 Task: Search one way flight ticket for 3 adults in first from Mosinee: Central Wisconsin Airport to Rock Springs: Southwest Wyoming Regional Airport (rock Springs Sweetwater County Airport) on 8-5-2023. Choice of flights is Emirates. Number of bags: 11 checked bags. Price is upto 72000. Outbound departure time preference is 20:45.
Action: Mouse moved to (380, 329)
Screenshot: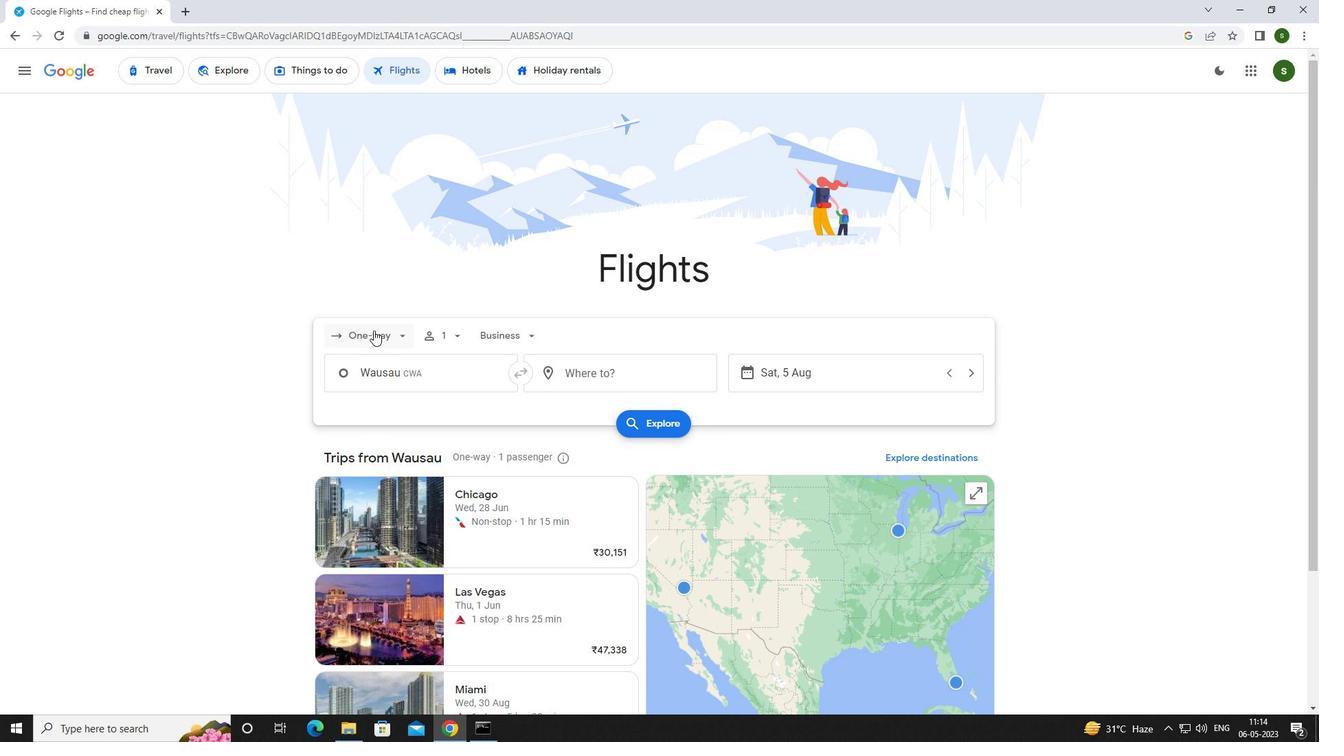 
Action: Mouse pressed left at (380, 329)
Screenshot: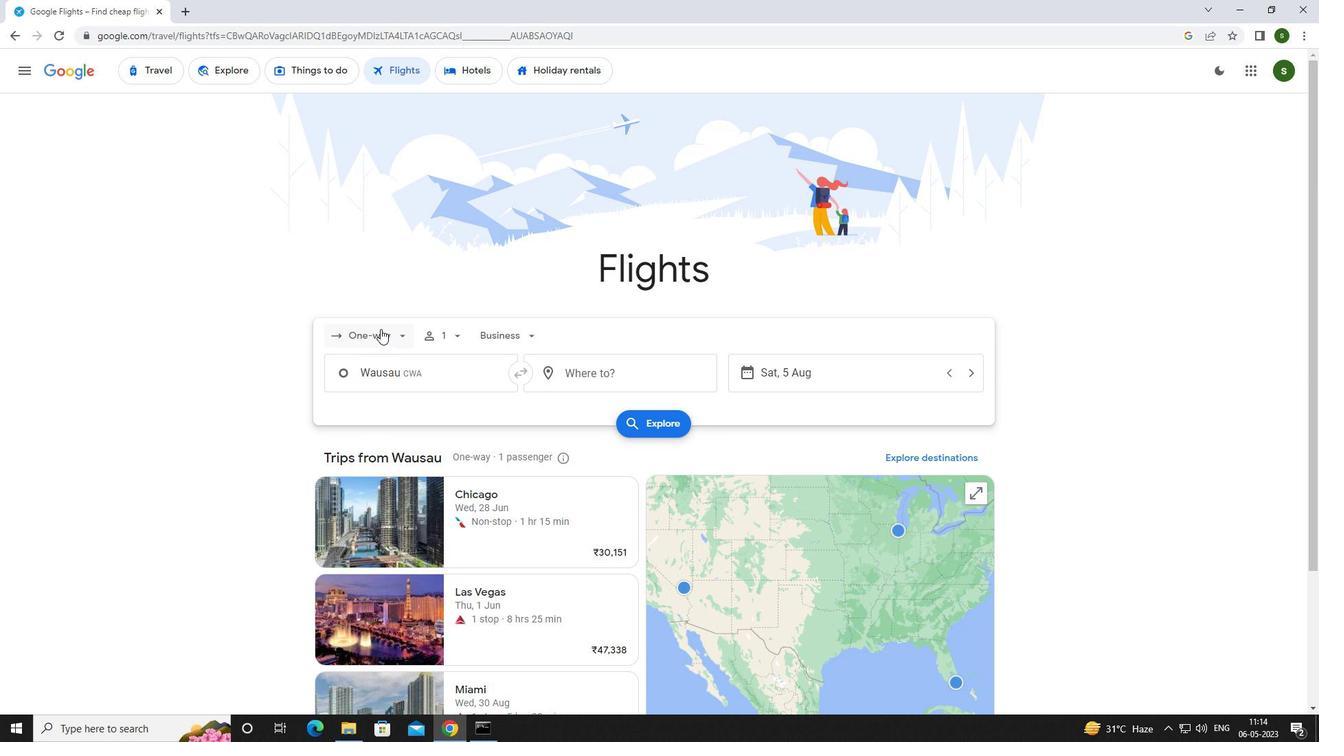 
Action: Mouse moved to (389, 393)
Screenshot: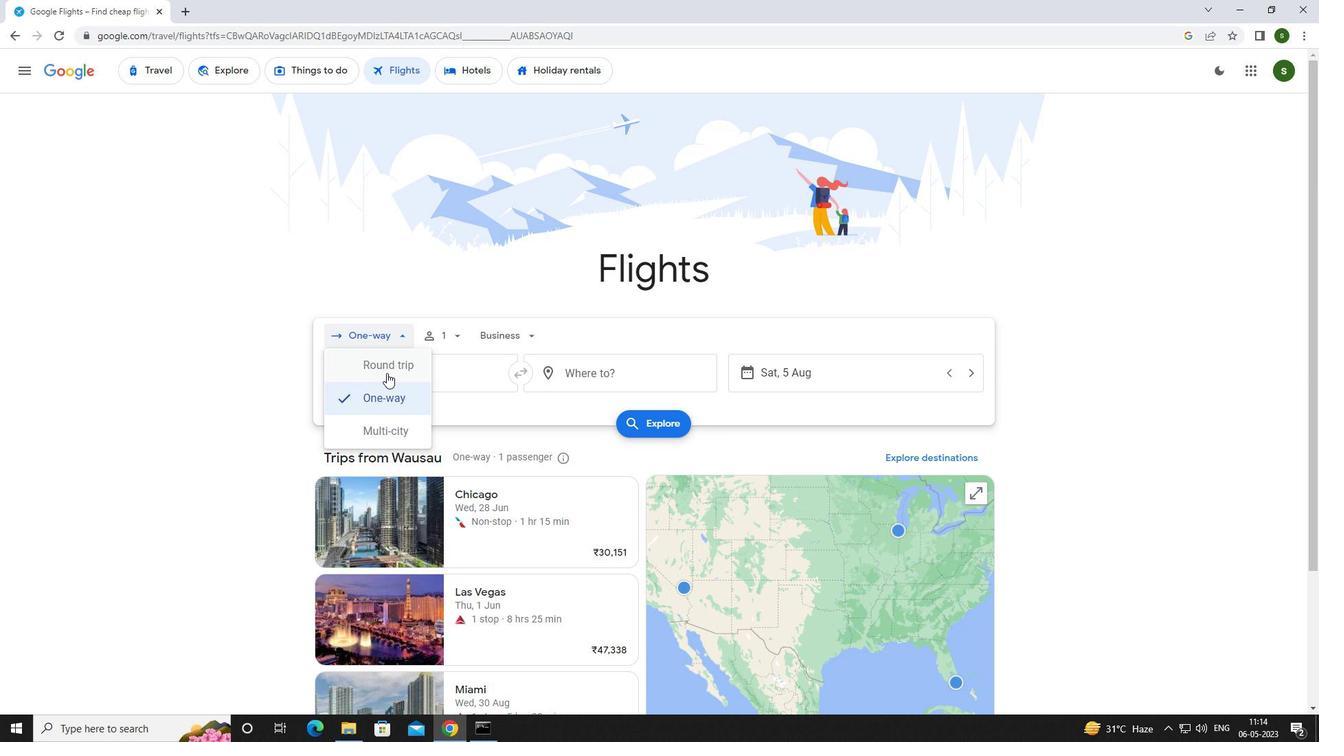 
Action: Mouse pressed left at (389, 393)
Screenshot: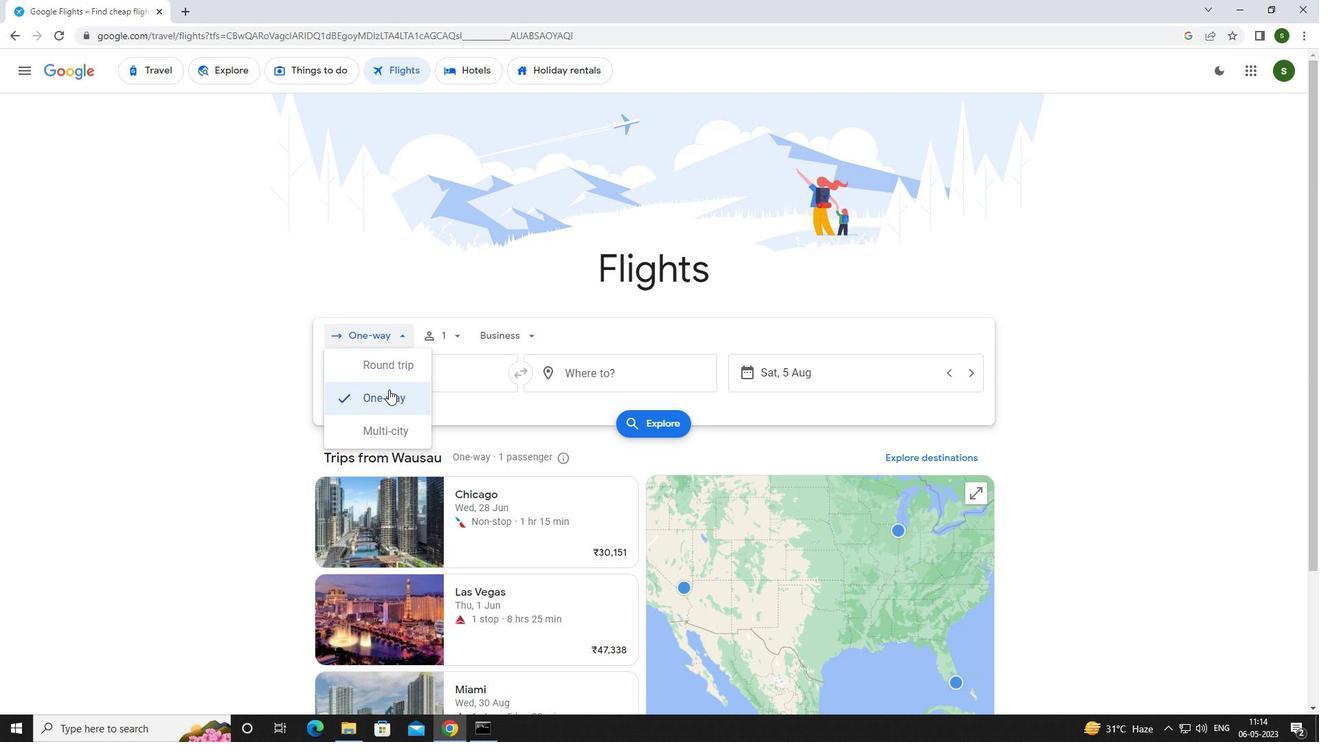 
Action: Mouse moved to (456, 334)
Screenshot: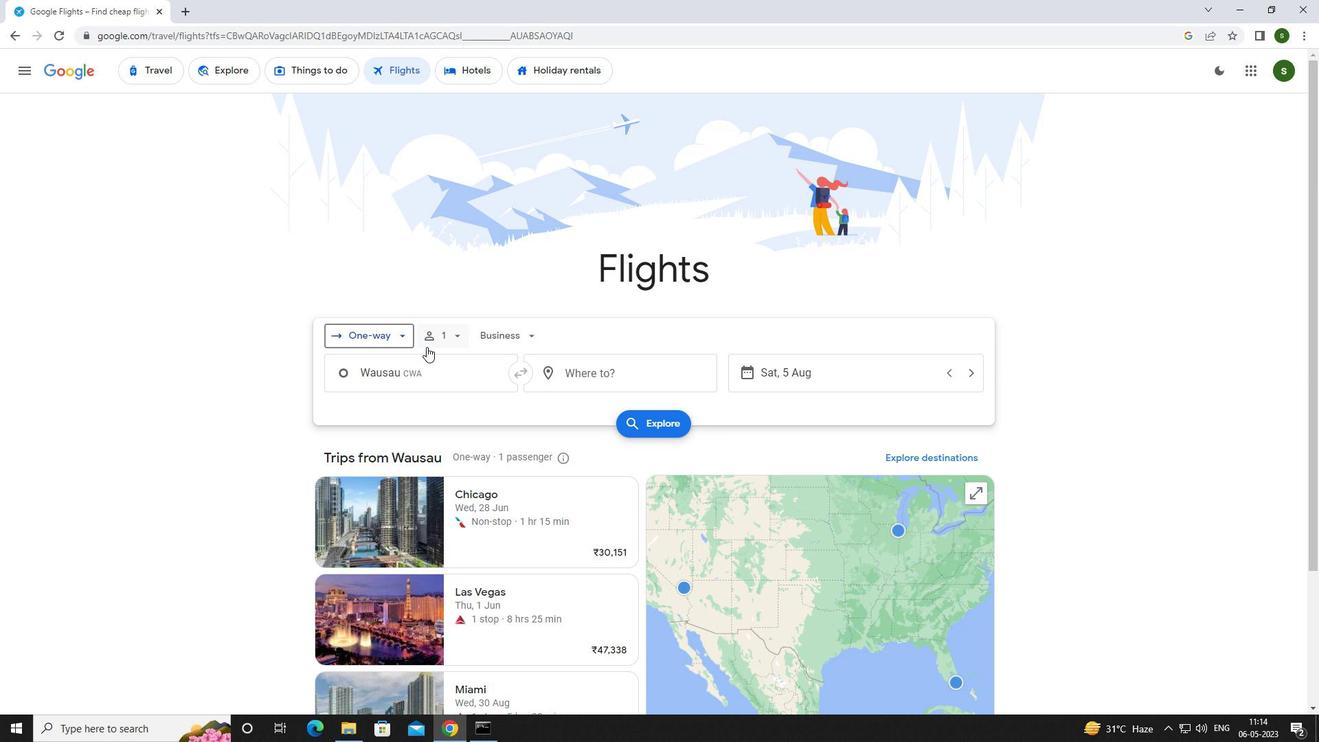 
Action: Mouse pressed left at (456, 334)
Screenshot: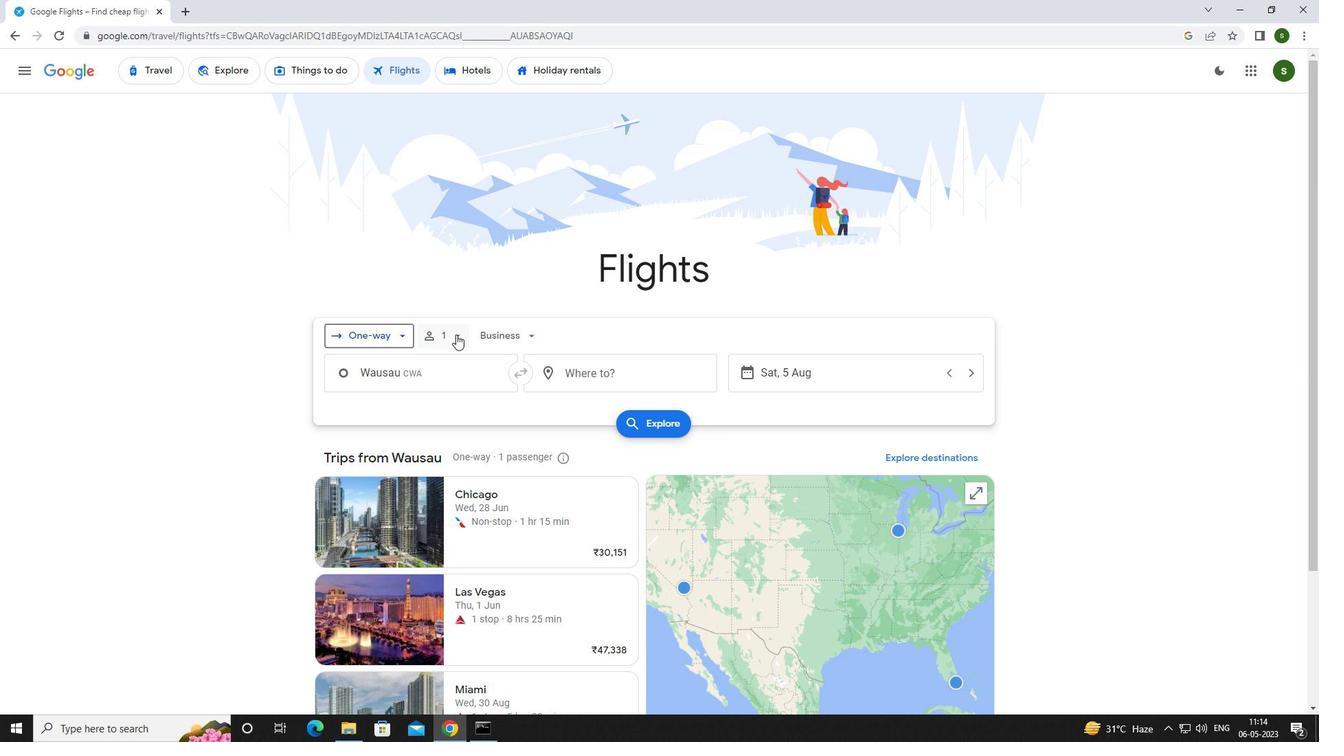 
Action: Mouse moved to (564, 374)
Screenshot: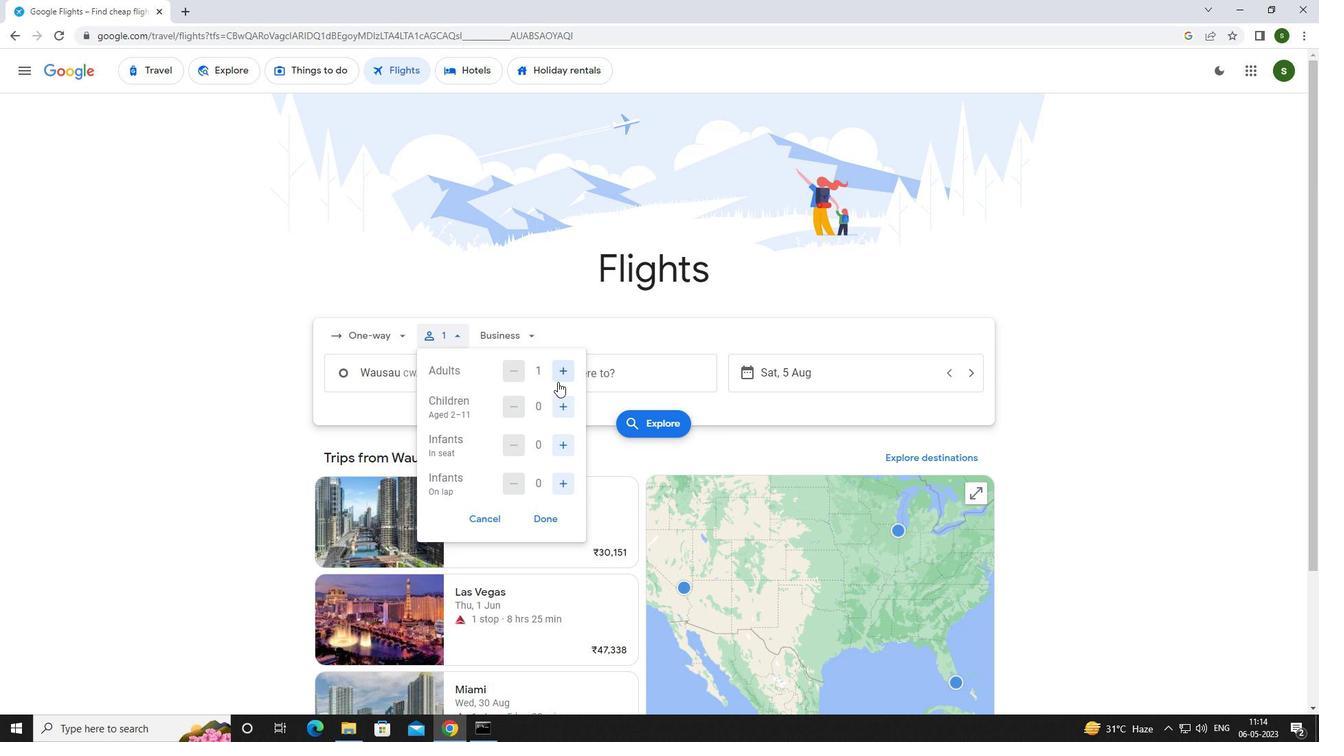
Action: Mouse pressed left at (564, 374)
Screenshot: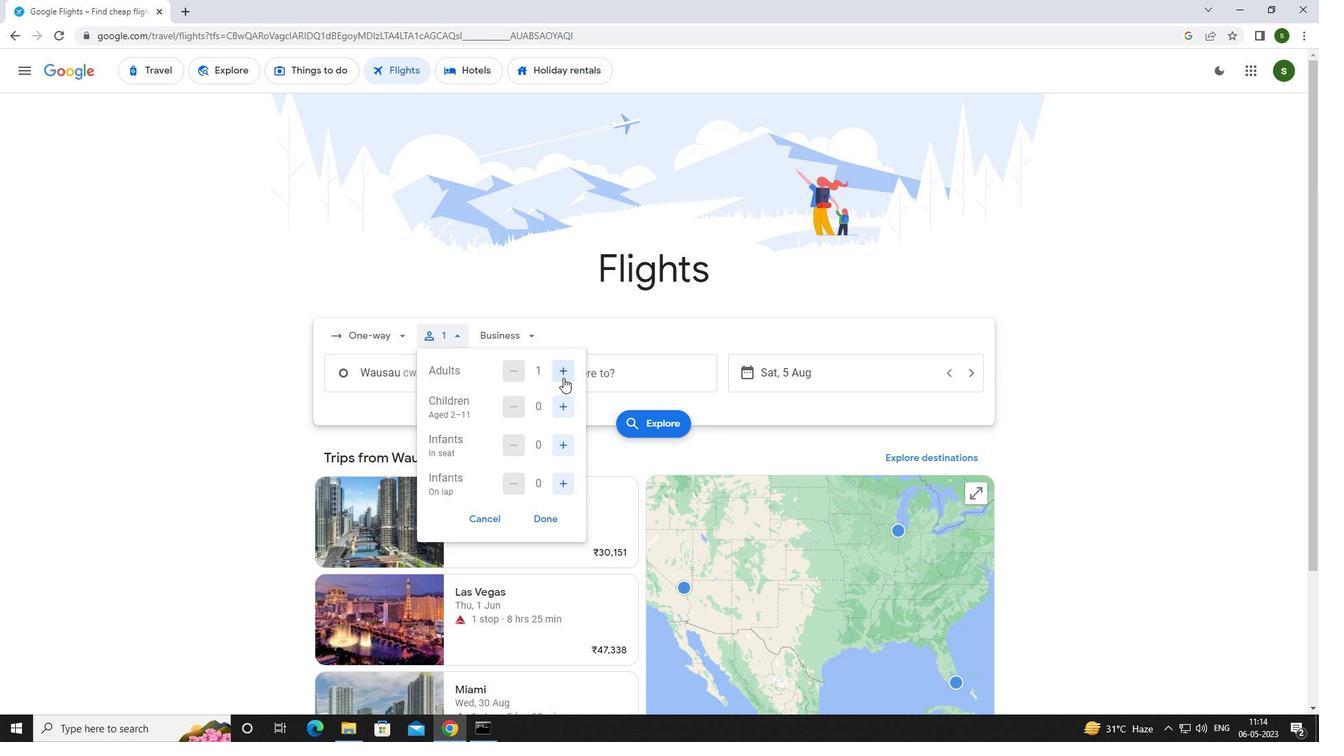 
Action: Mouse pressed left at (564, 374)
Screenshot: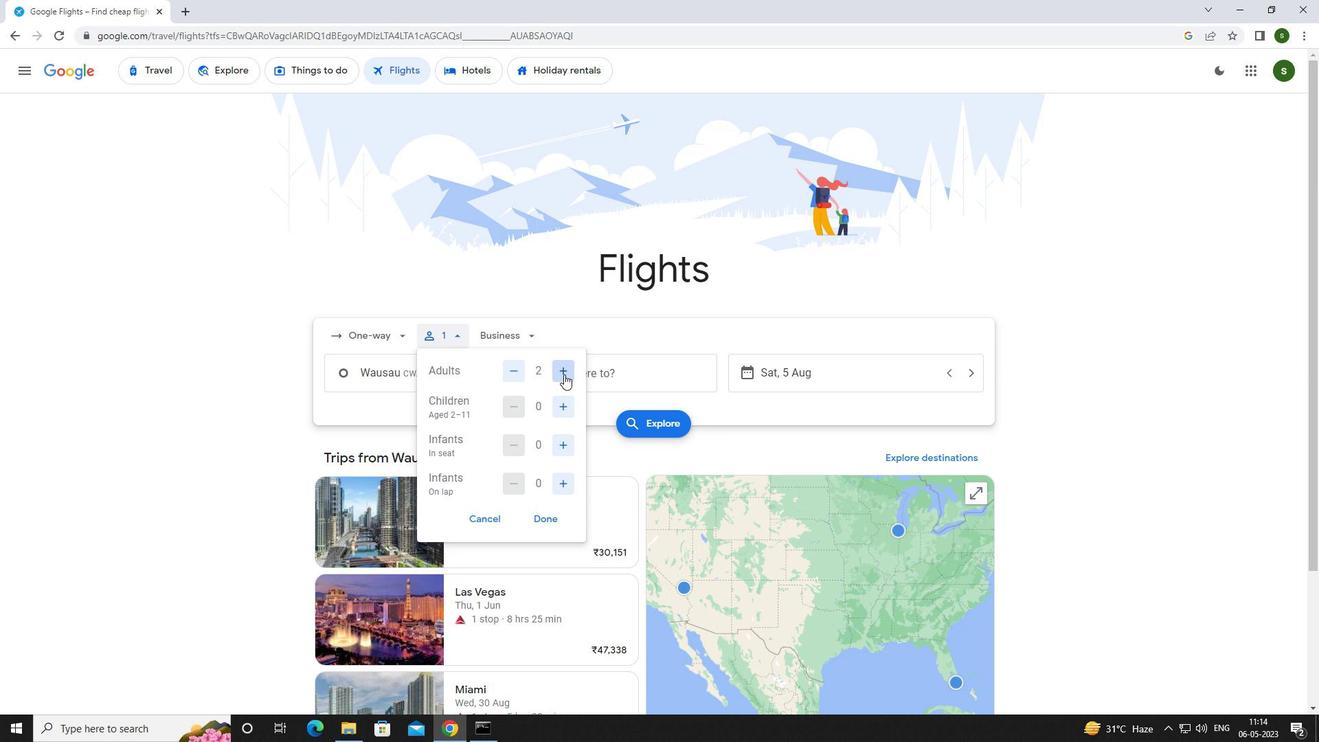 
Action: Mouse moved to (516, 337)
Screenshot: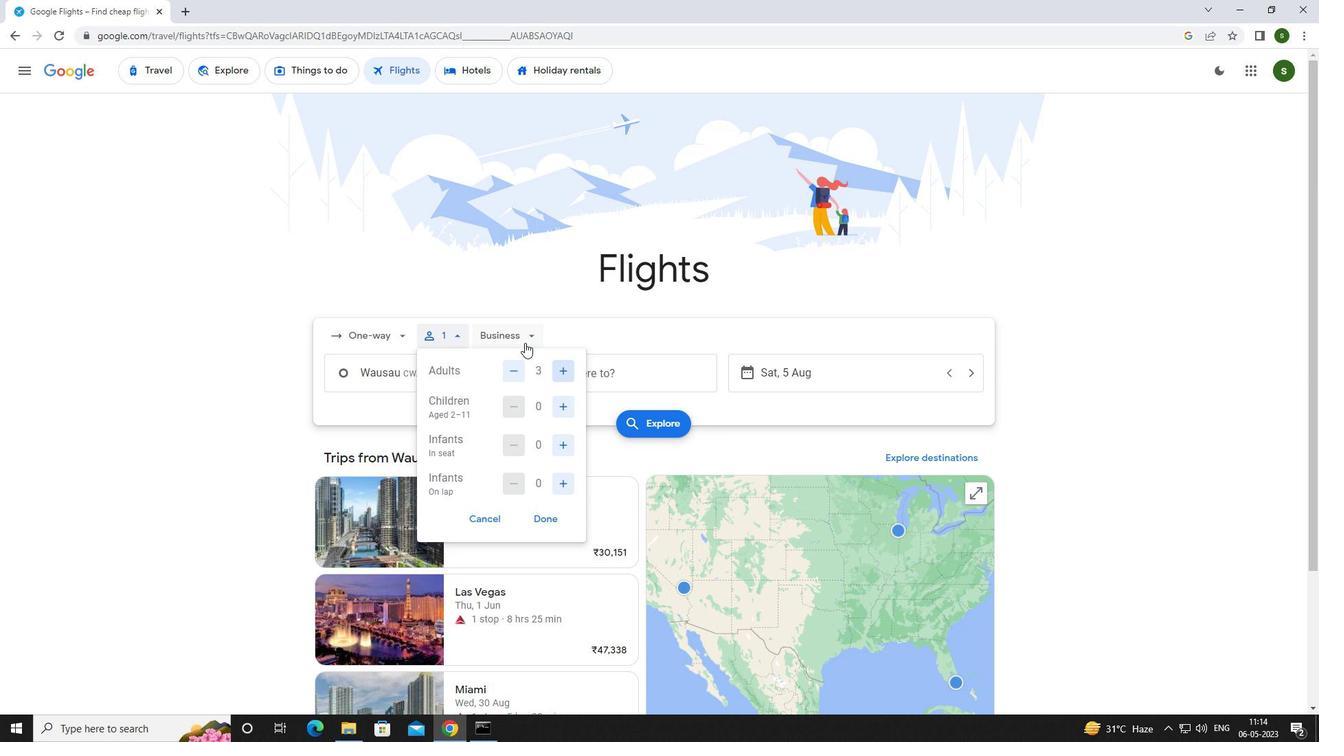 
Action: Mouse pressed left at (516, 337)
Screenshot: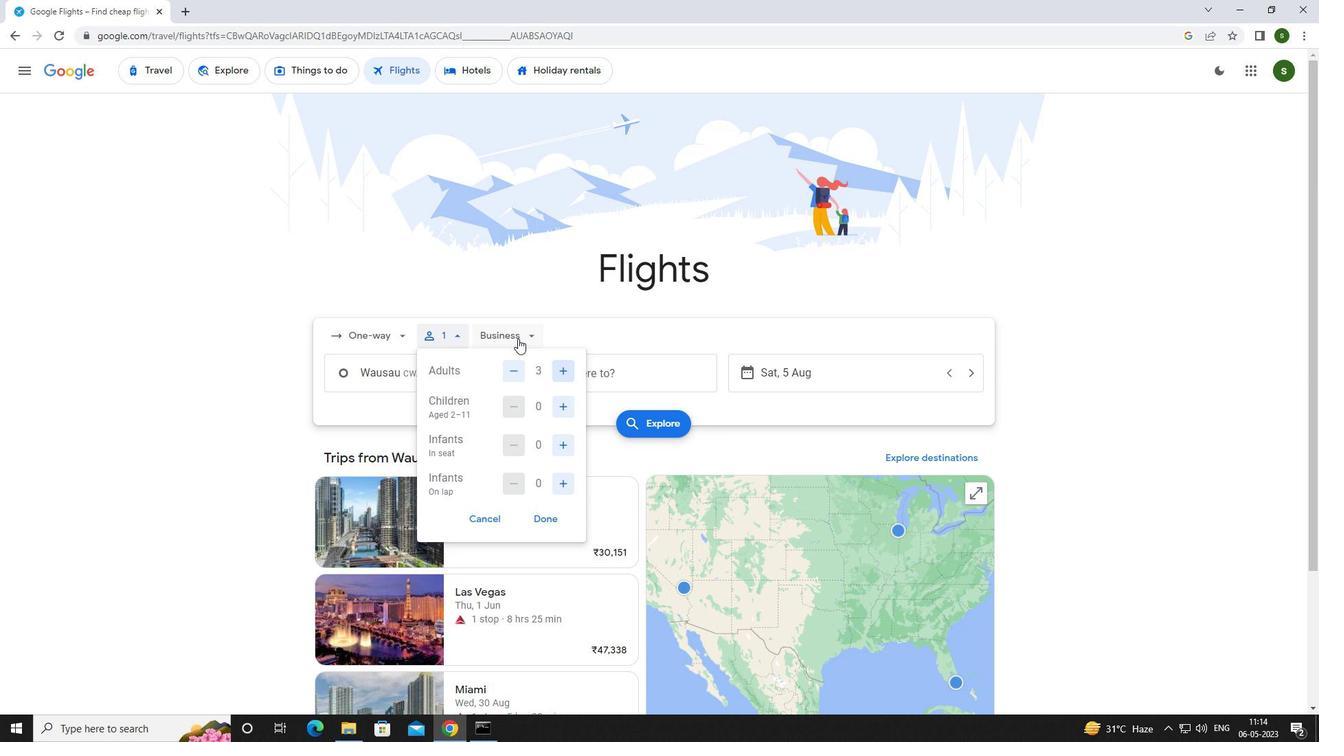 
Action: Mouse moved to (537, 466)
Screenshot: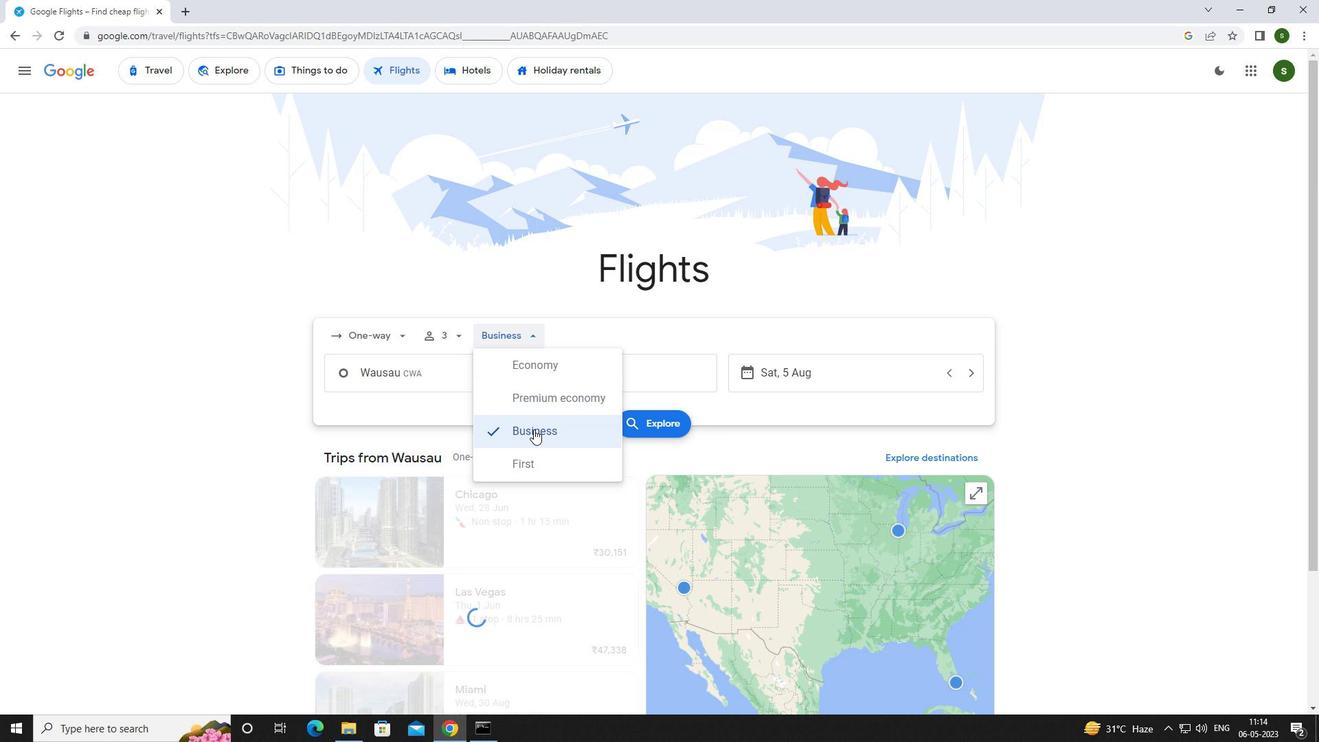 
Action: Mouse pressed left at (537, 466)
Screenshot: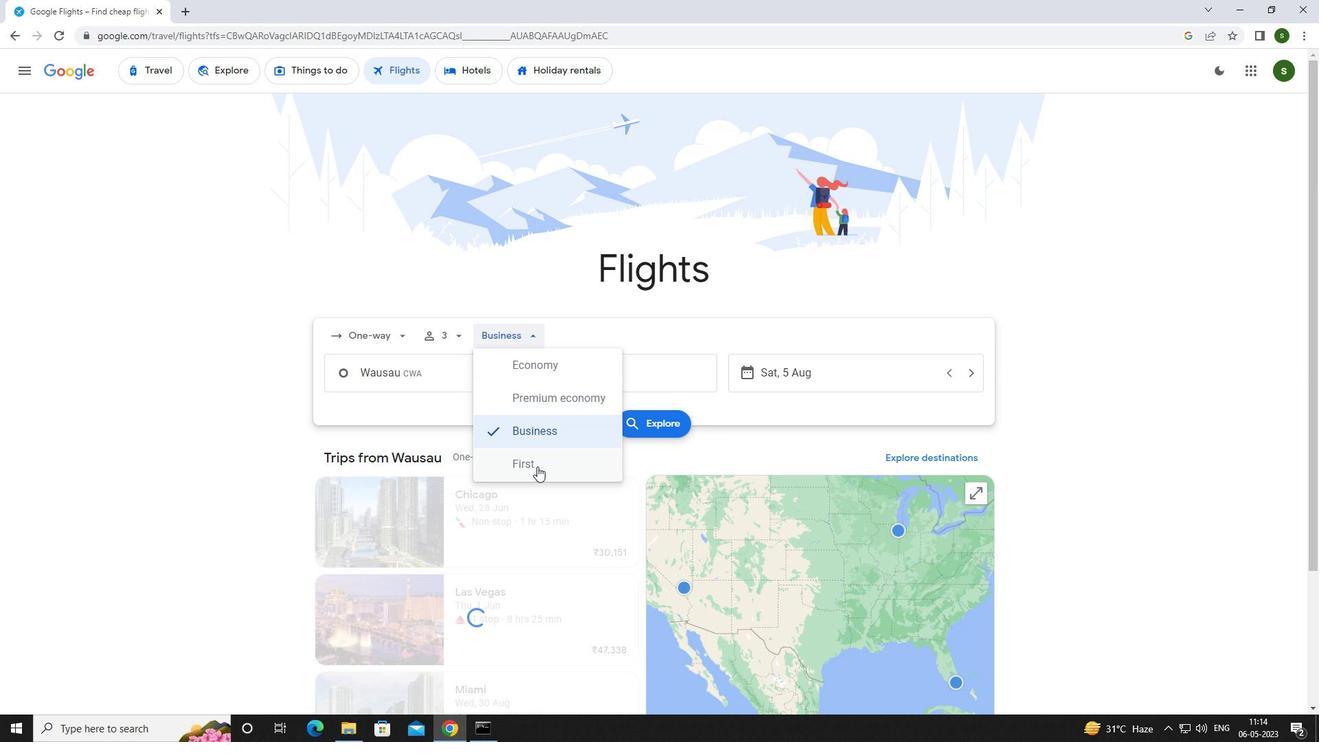 
Action: Mouse moved to (453, 369)
Screenshot: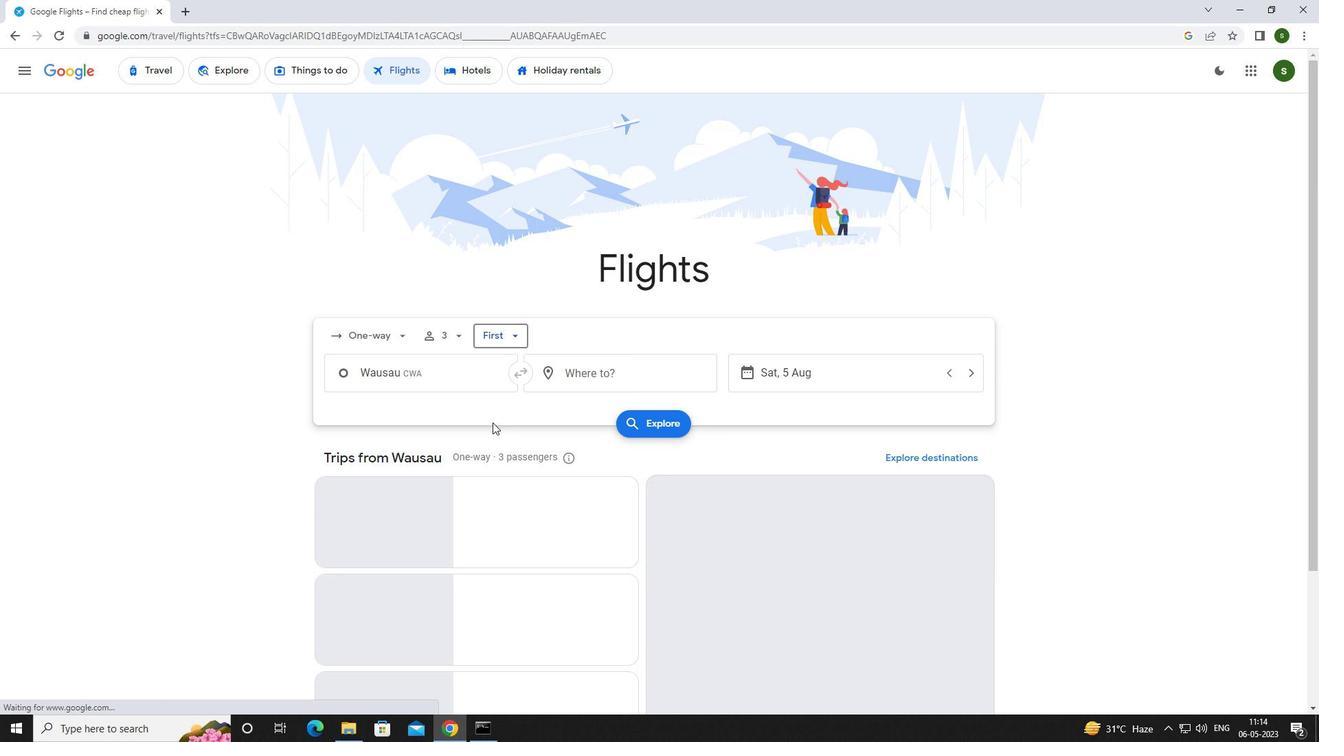 
Action: Mouse pressed left at (453, 369)
Screenshot: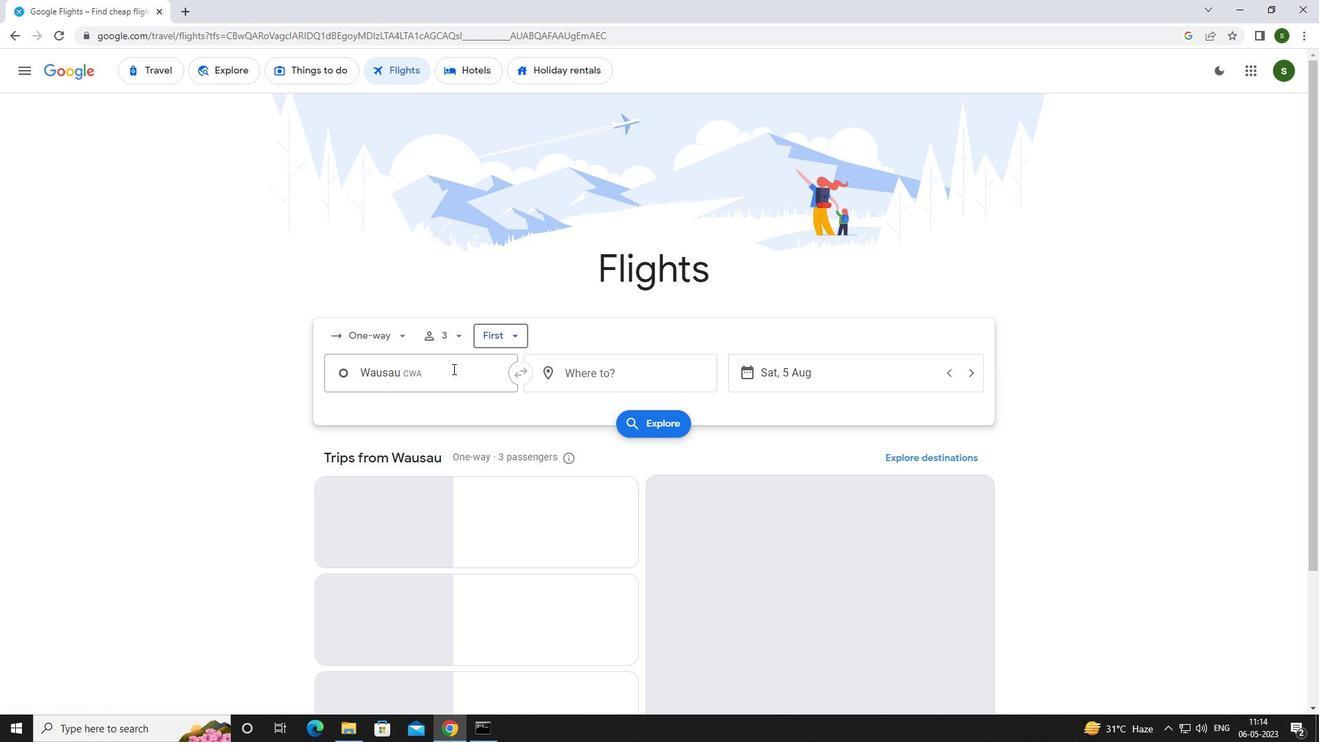 
Action: Key pressed <Key.caps_lock>m<Key.caps_lock>osin
Screenshot: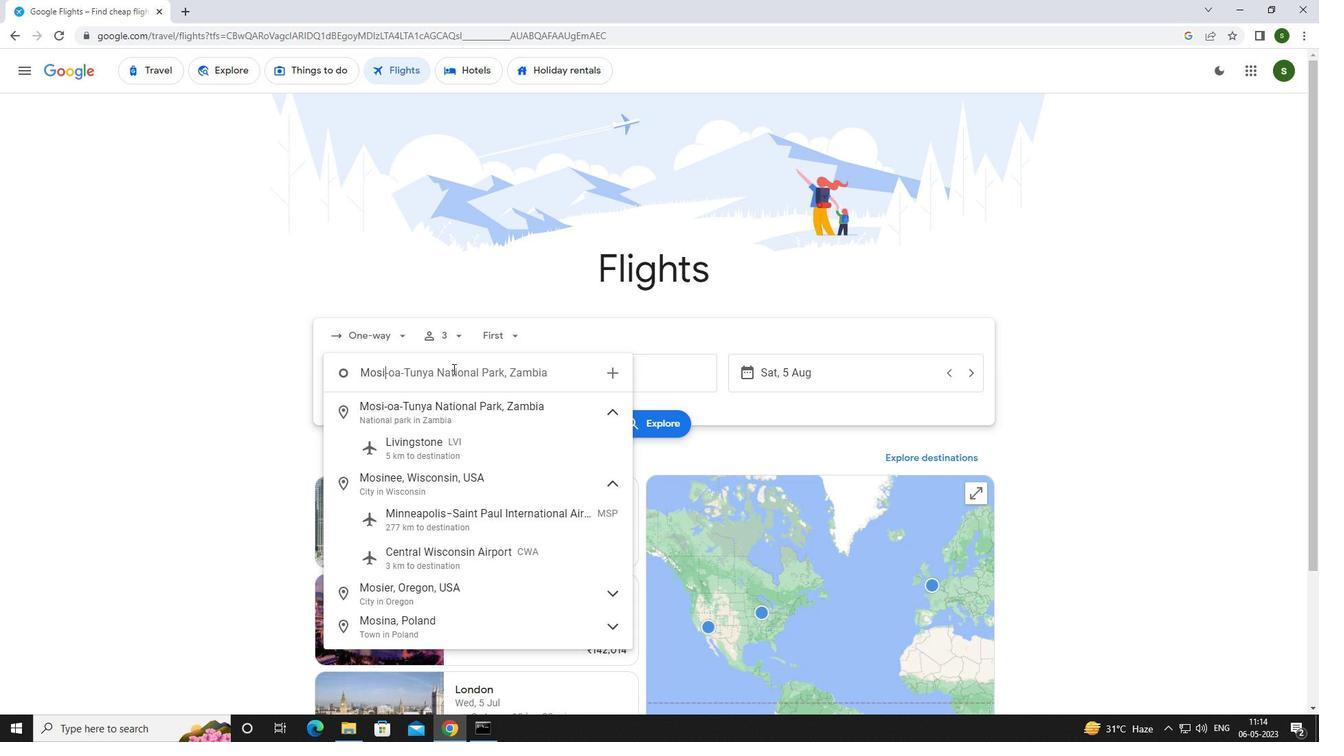 
Action: Mouse moved to (464, 479)
Screenshot: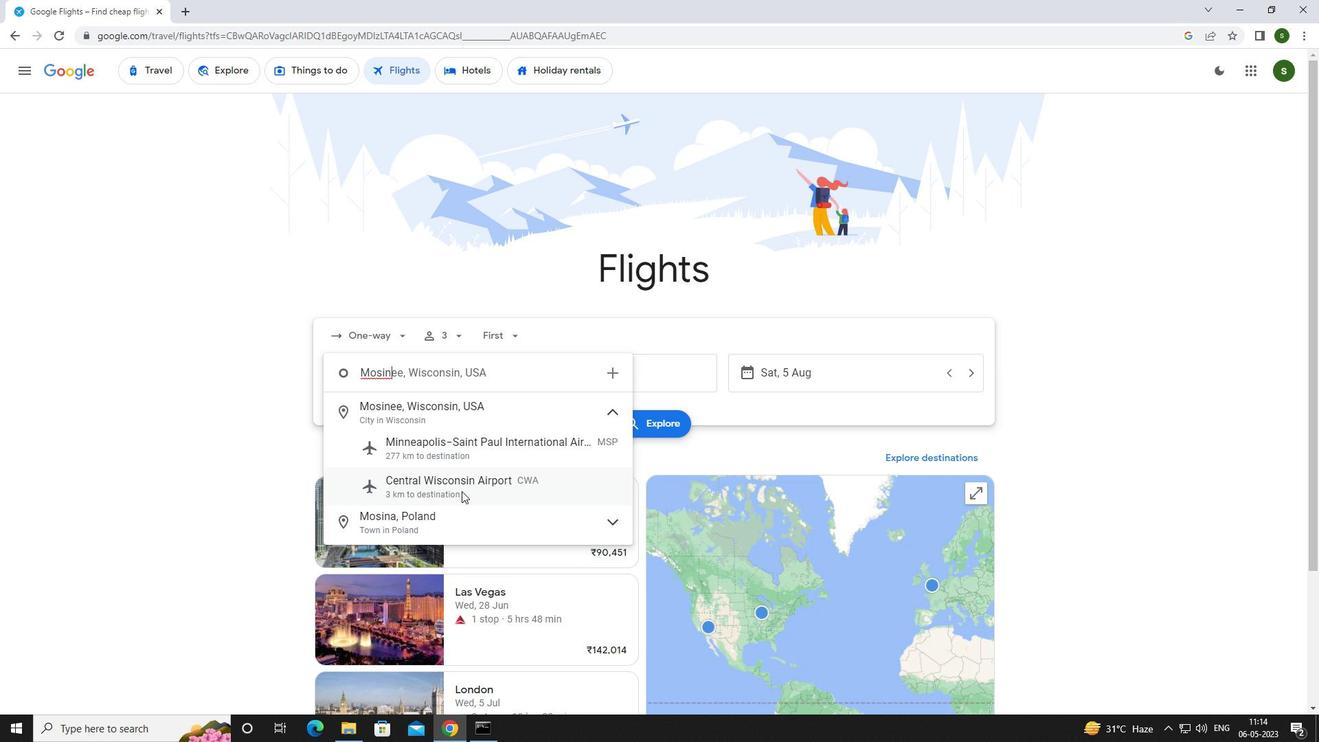 
Action: Mouse pressed left at (464, 479)
Screenshot: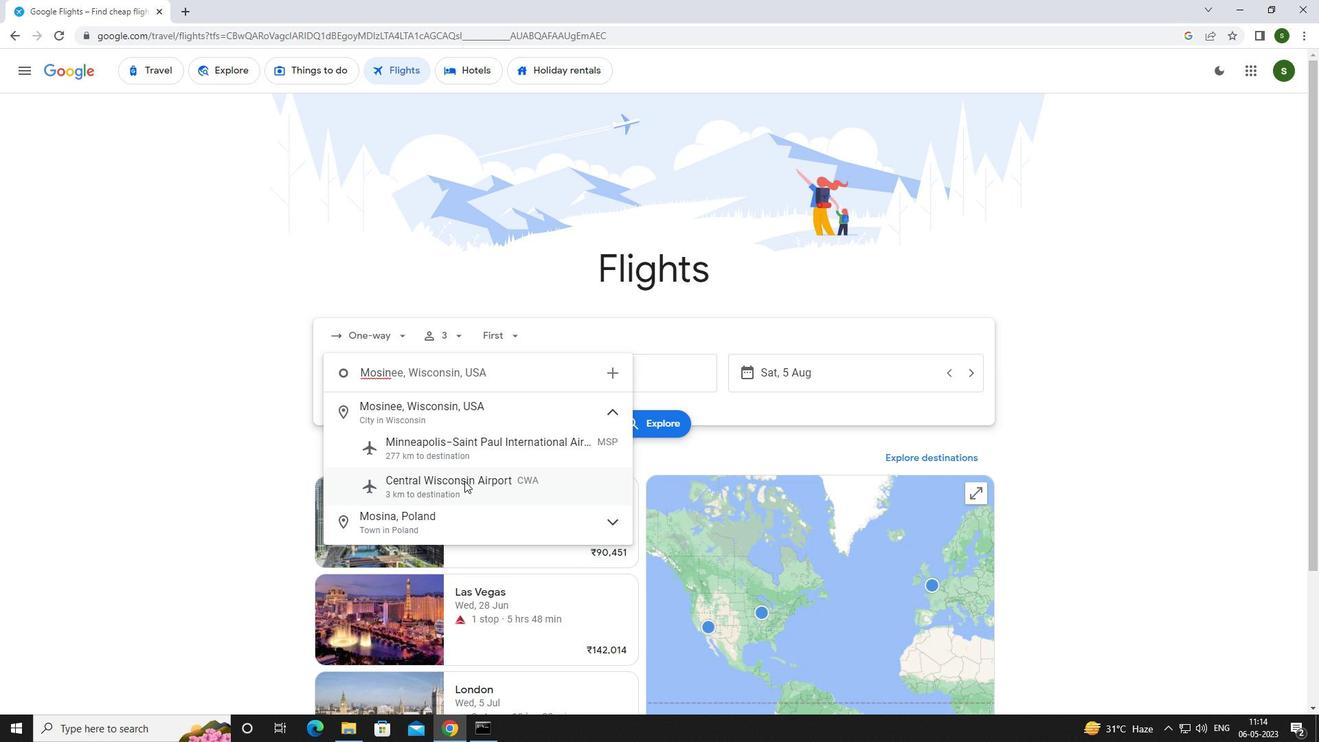 
Action: Mouse moved to (571, 373)
Screenshot: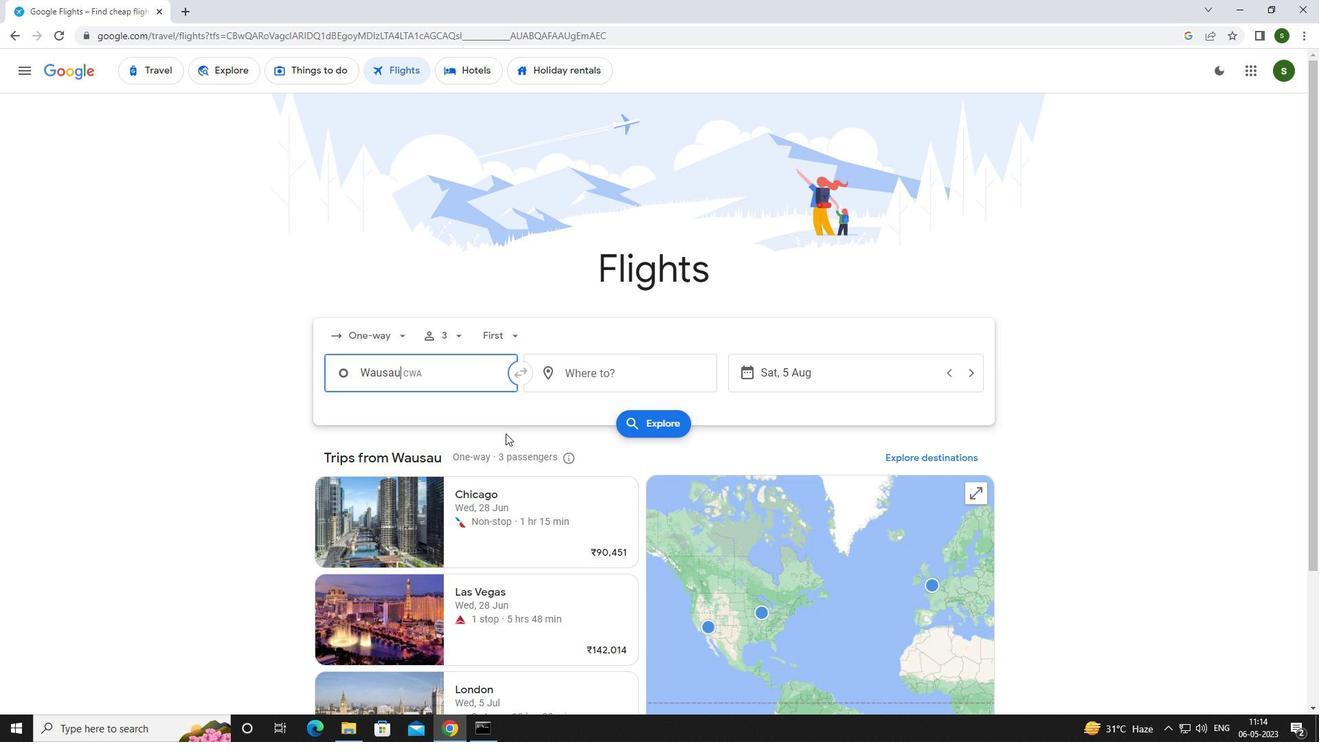 
Action: Mouse pressed left at (571, 373)
Screenshot: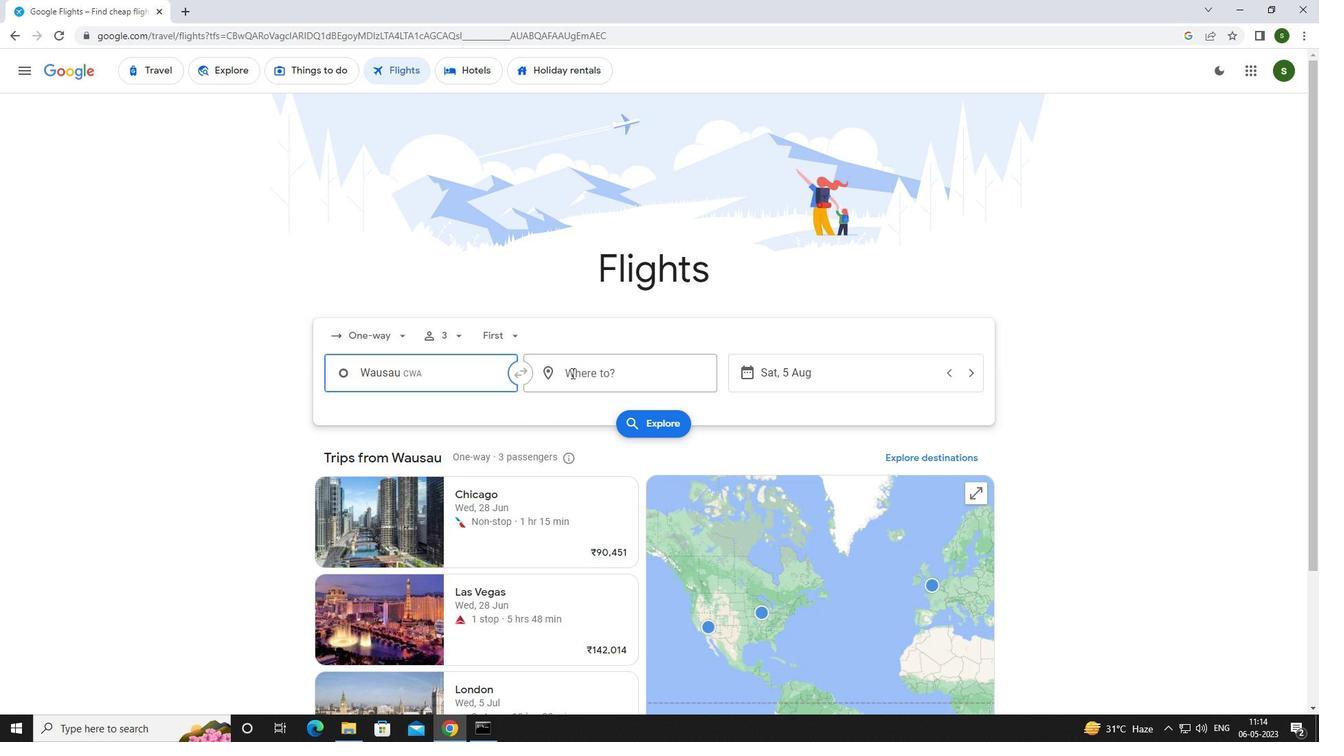 
Action: Mouse moved to (571, 373)
Screenshot: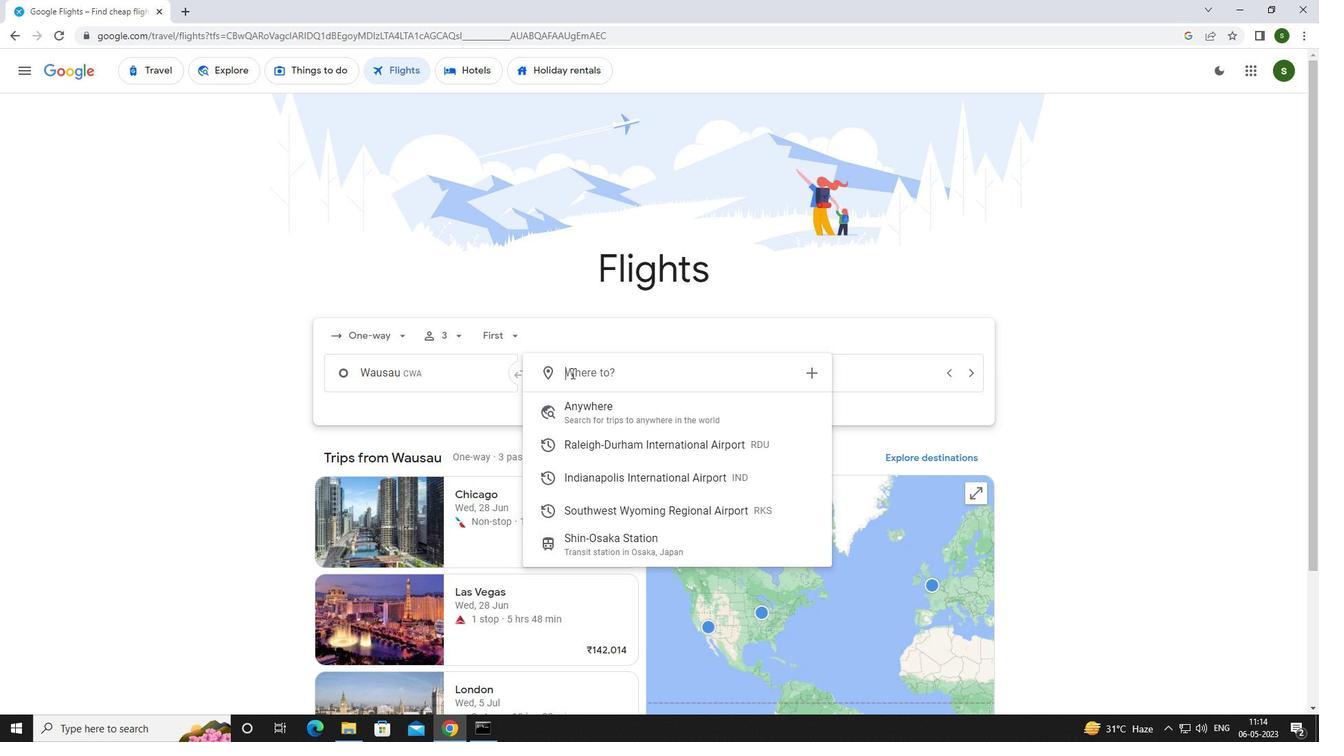 
Action: Key pressed <Key.caps_lock>r<Key.caps_lock>ock<Key.space><Key.caps_lock>s<Key.caps_lock>p
Screenshot: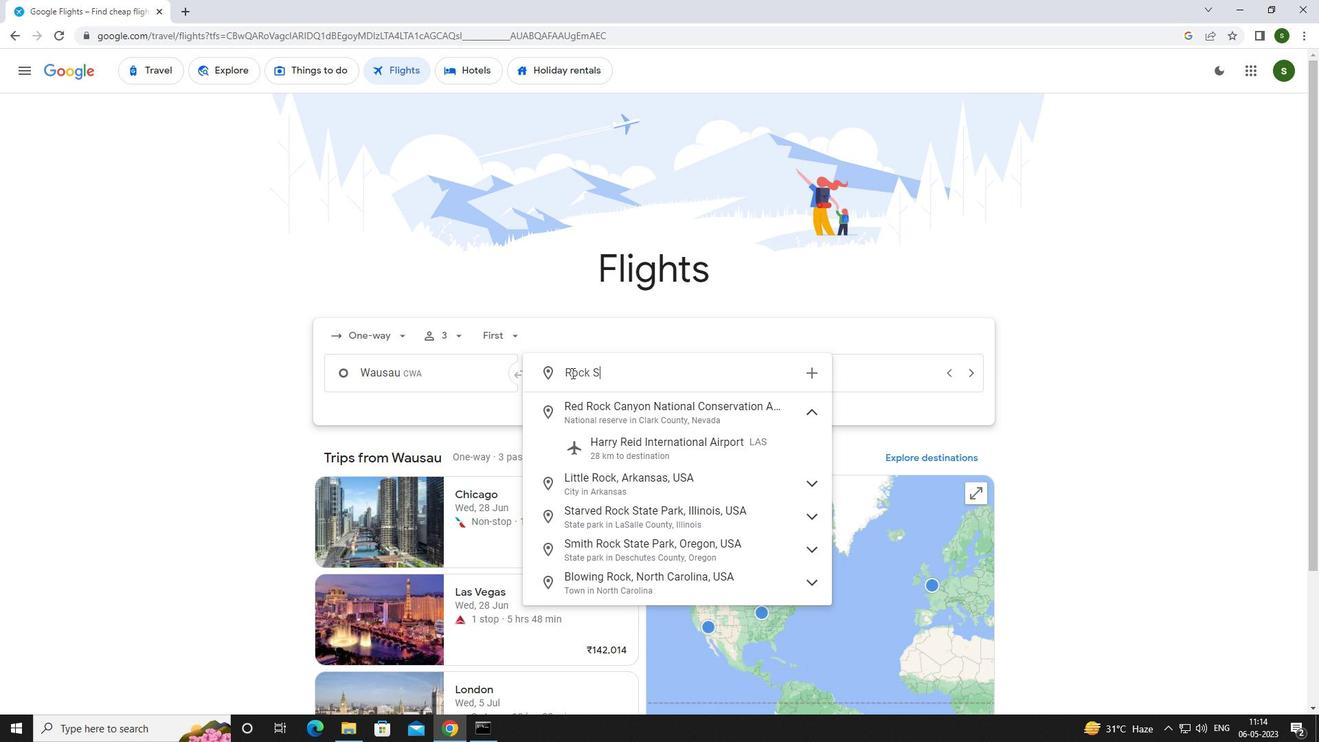 
Action: Mouse moved to (630, 487)
Screenshot: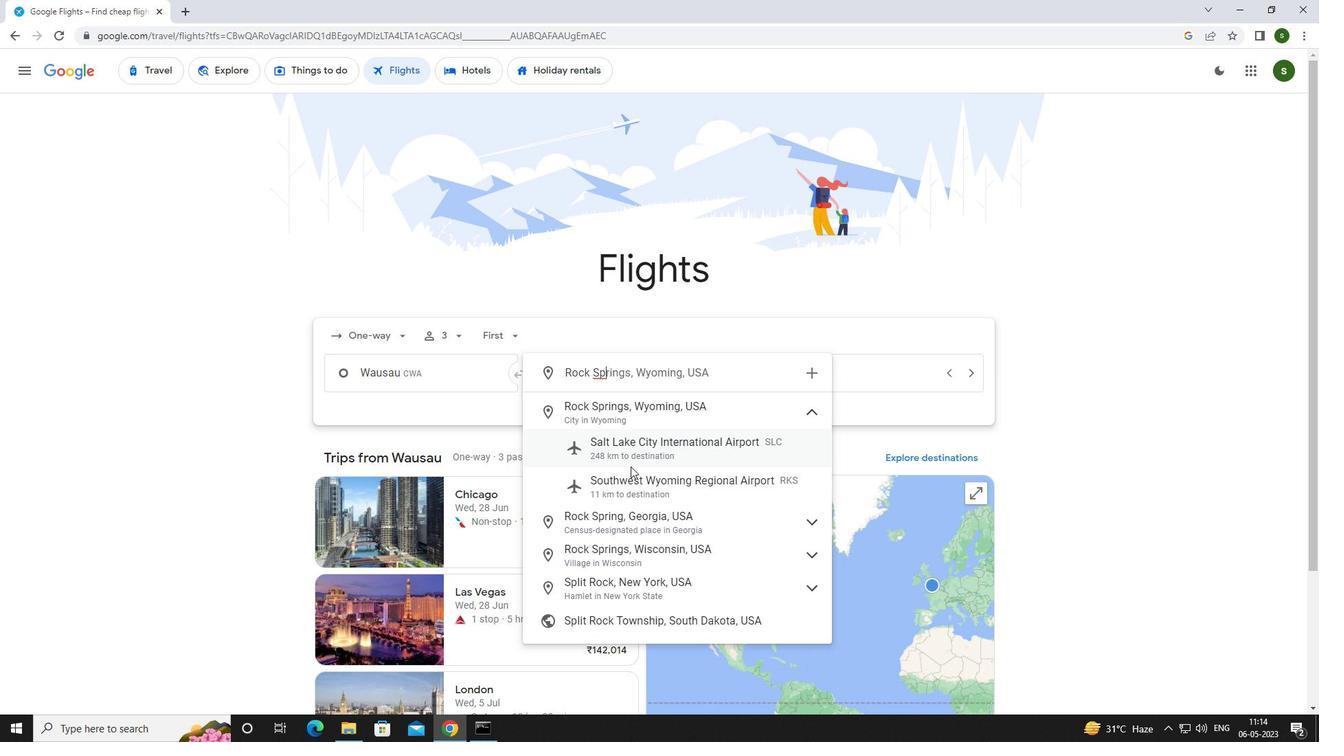 
Action: Mouse pressed left at (630, 487)
Screenshot: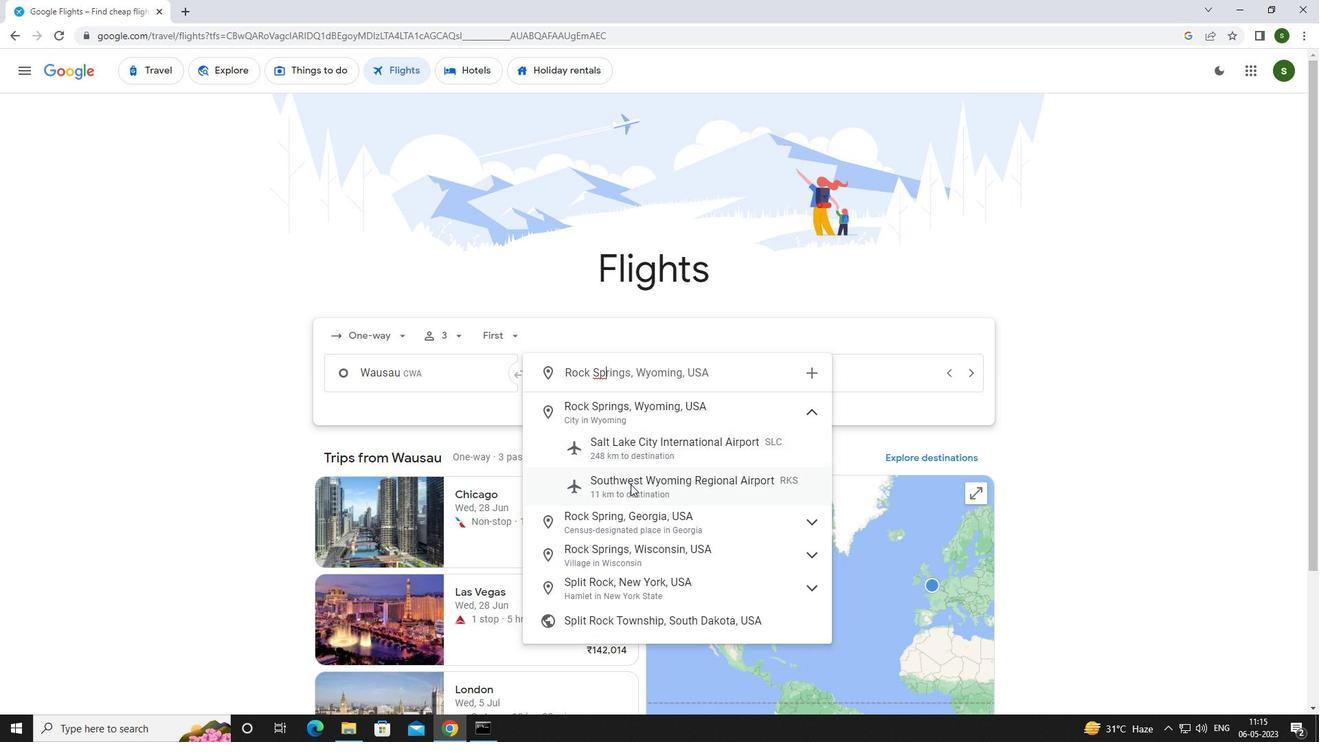 
Action: Mouse moved to (796, 378)
Screenshot: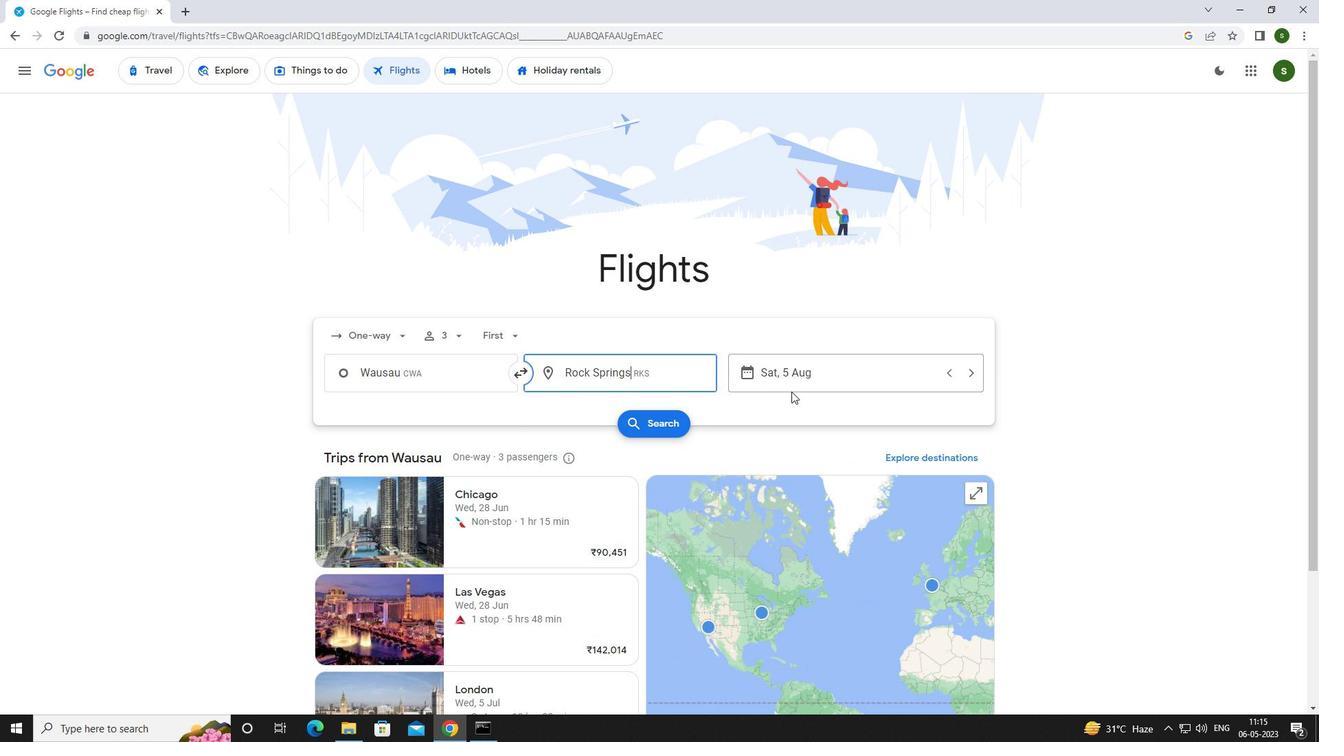 
Action: Mouse pressed left at (796, 378)
Screenshot: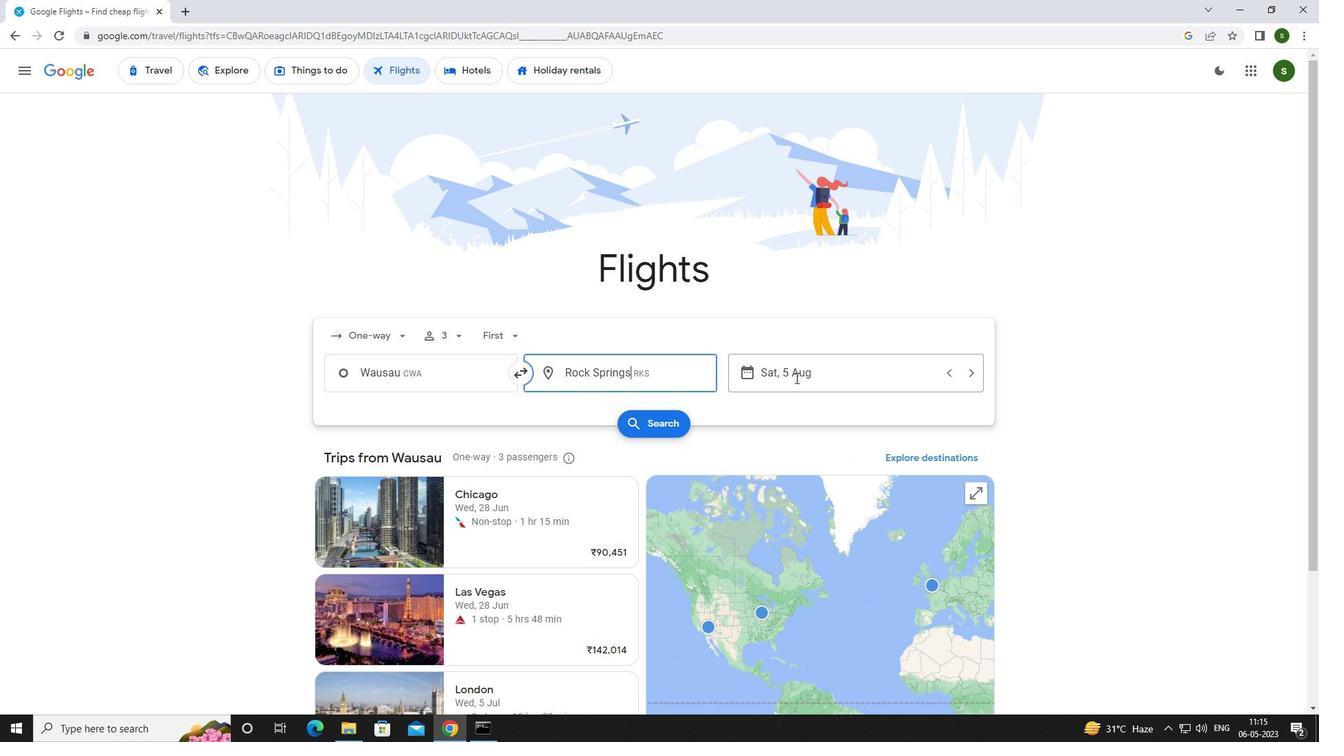
Action: Mouse moved to (698, 461)
Screenshot: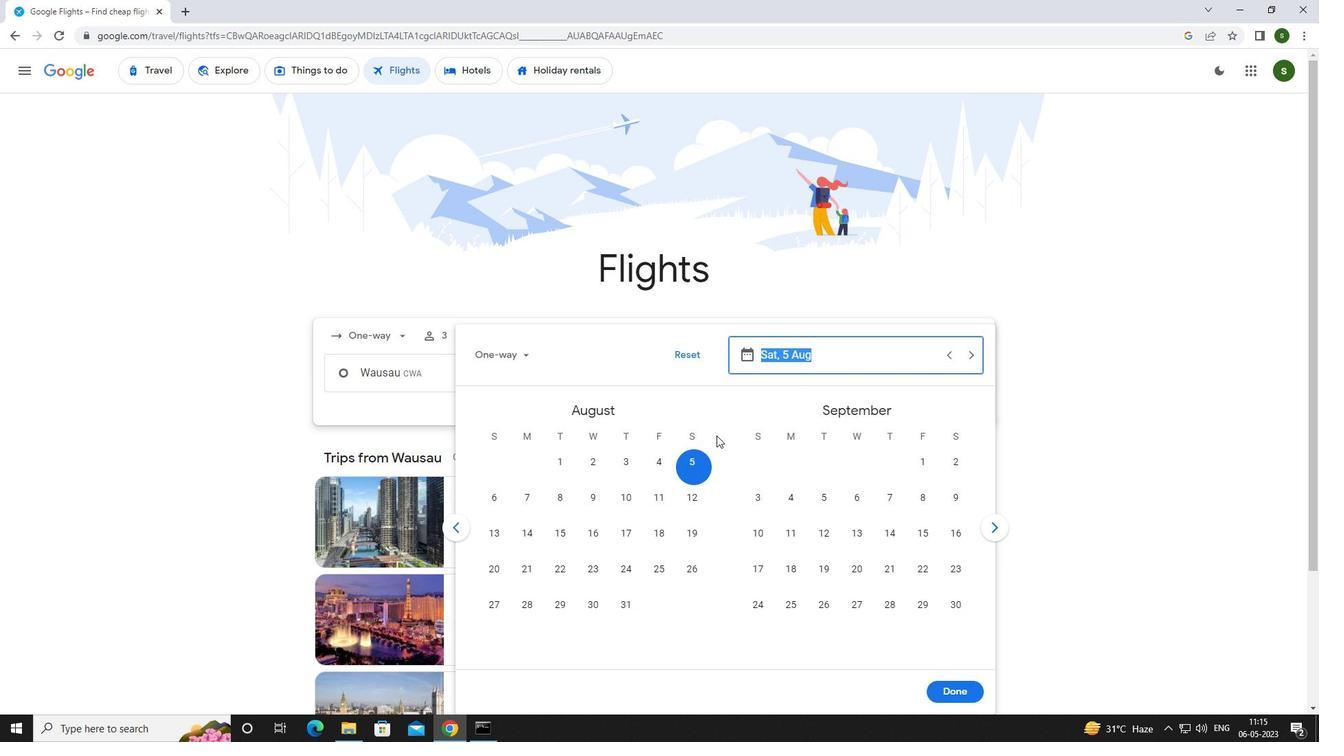 
Action: Mouse pressed left at (698, 461)
Screenshot: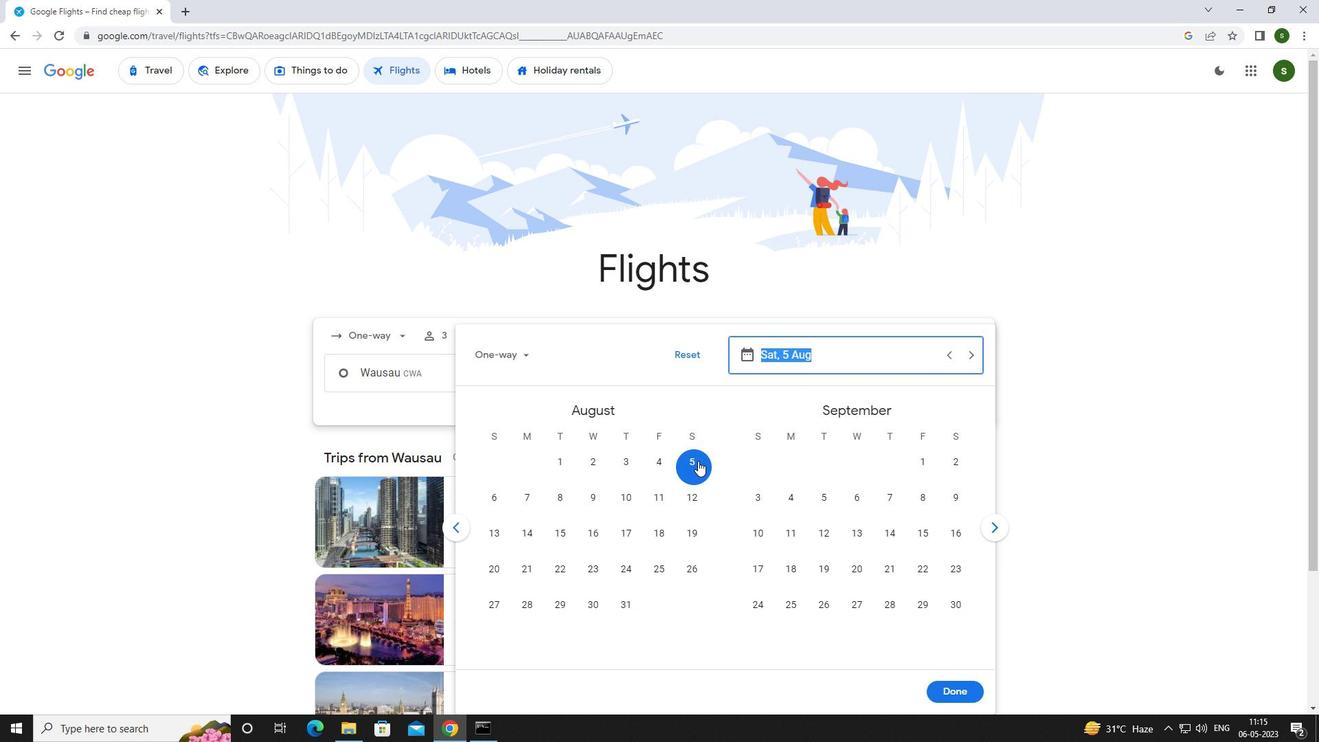 
Action: Mouse moved to (958, 694)
Screenshot: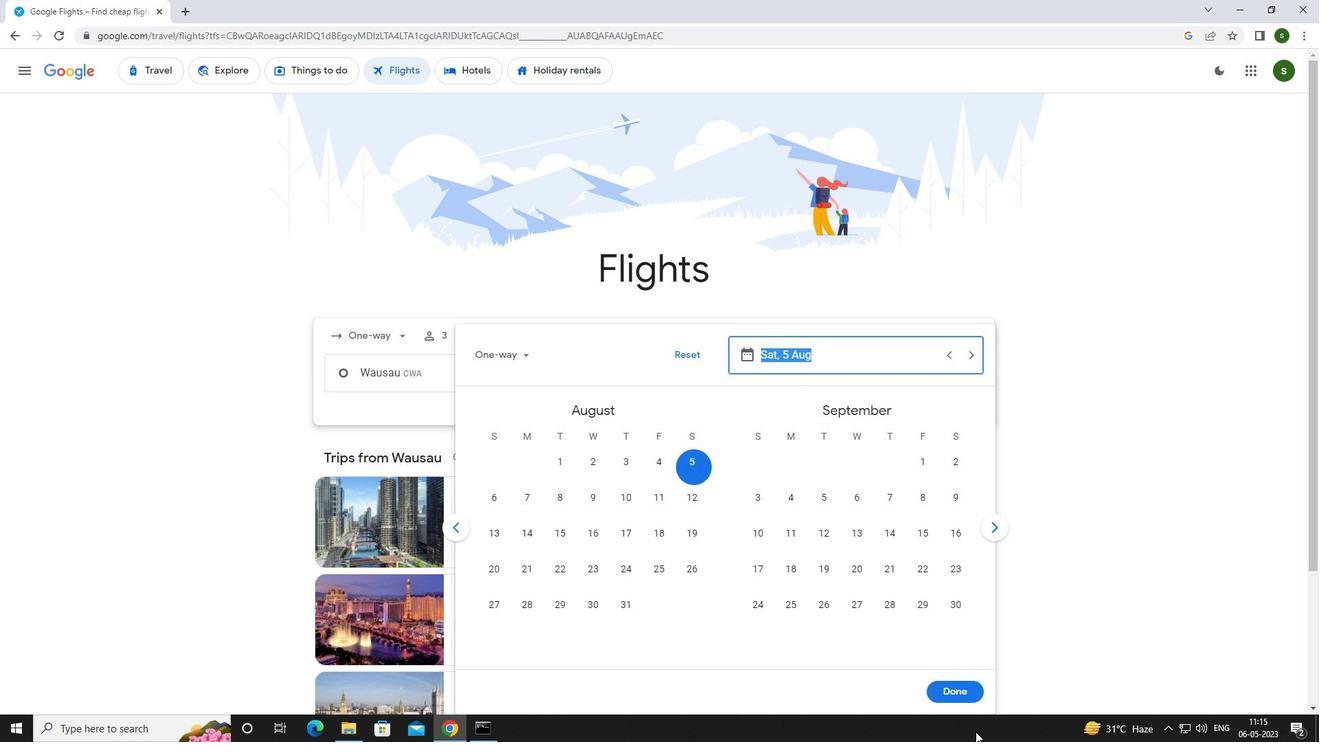 
Action: Mouse pressed left at (958, 694)
Screenshot: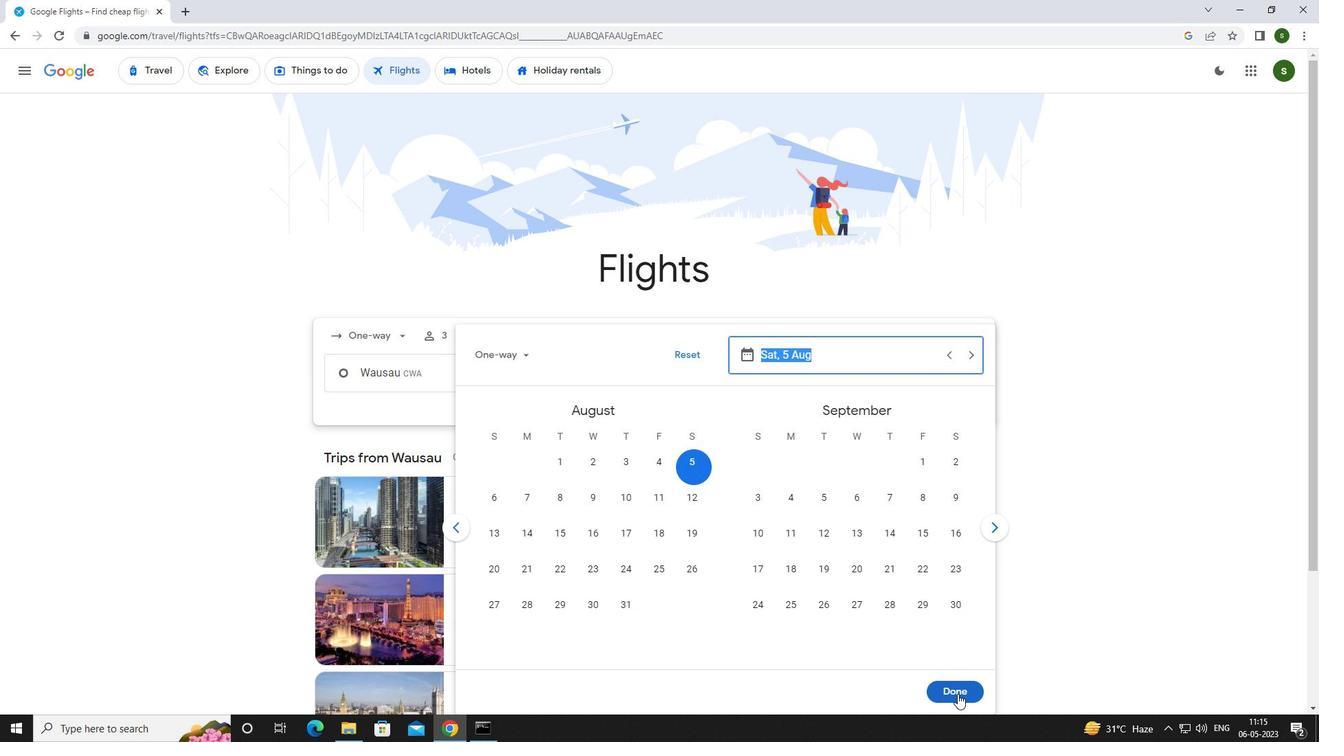 
Action: Mouse moved to (670, 428)
Screenshot: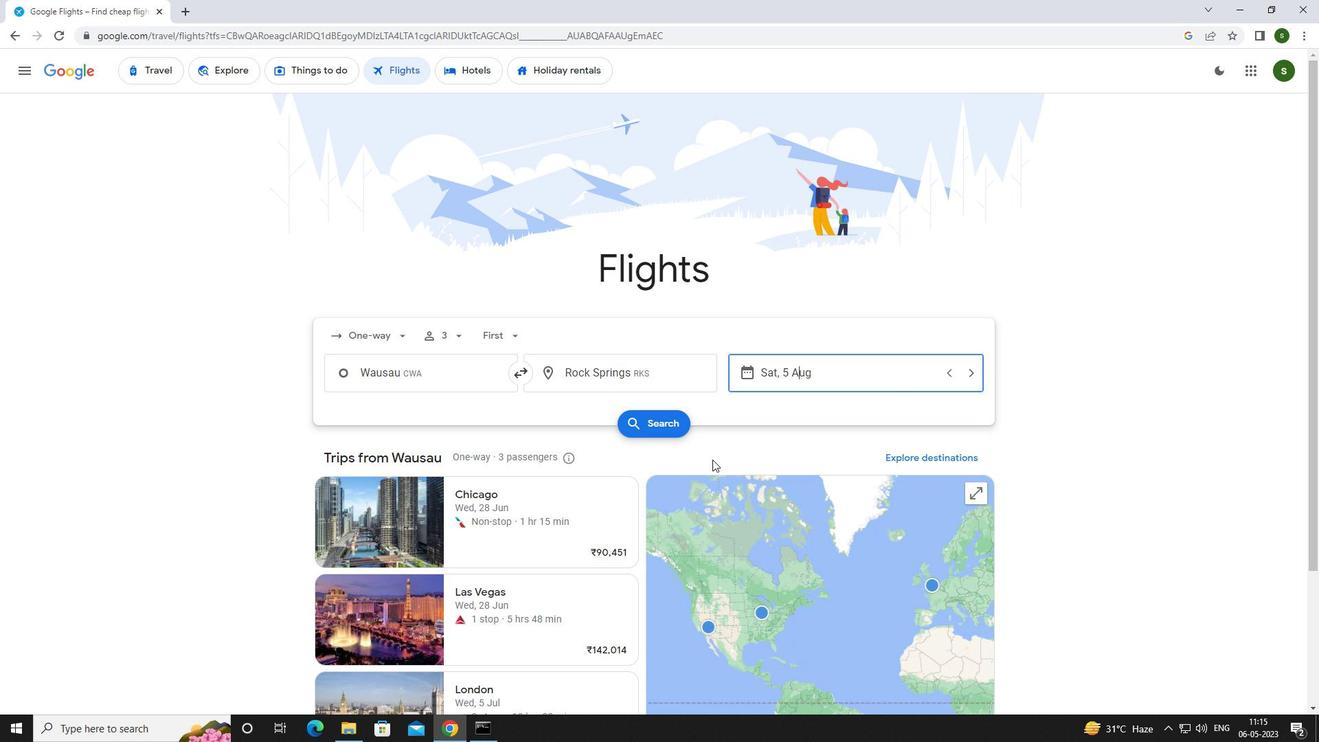 
Action: Mouse pressed left at (670, 428)
Screenshot: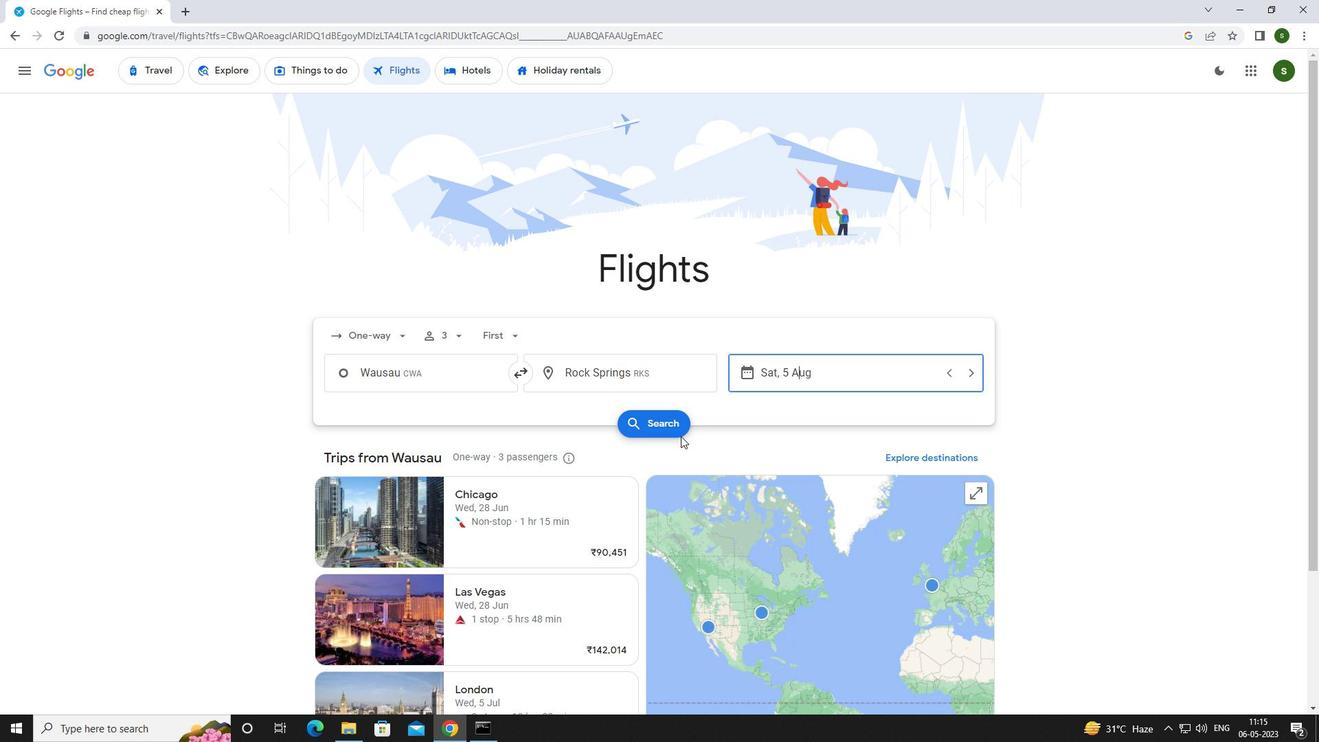 
Action: Mouse moved to (343, 200)
Screenshot: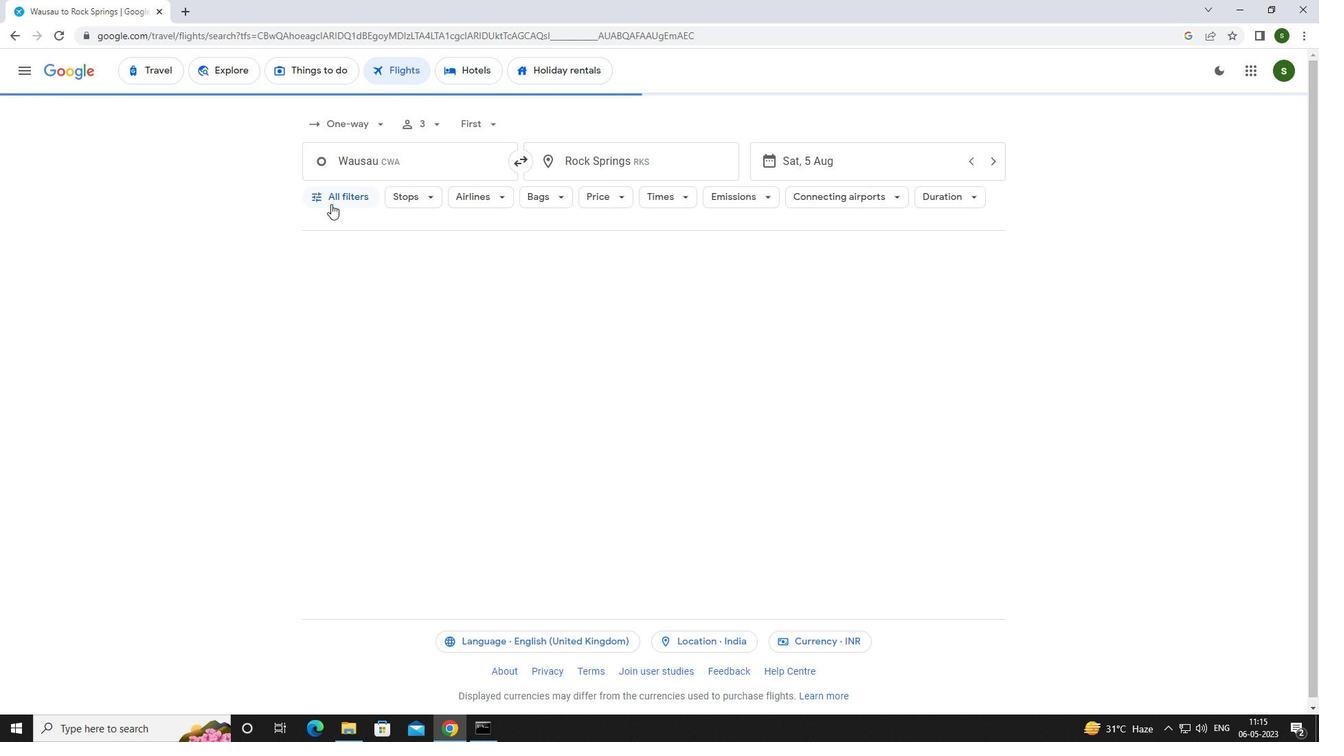 
Action: Mouse pressed left at (343, 200)
Screenshot: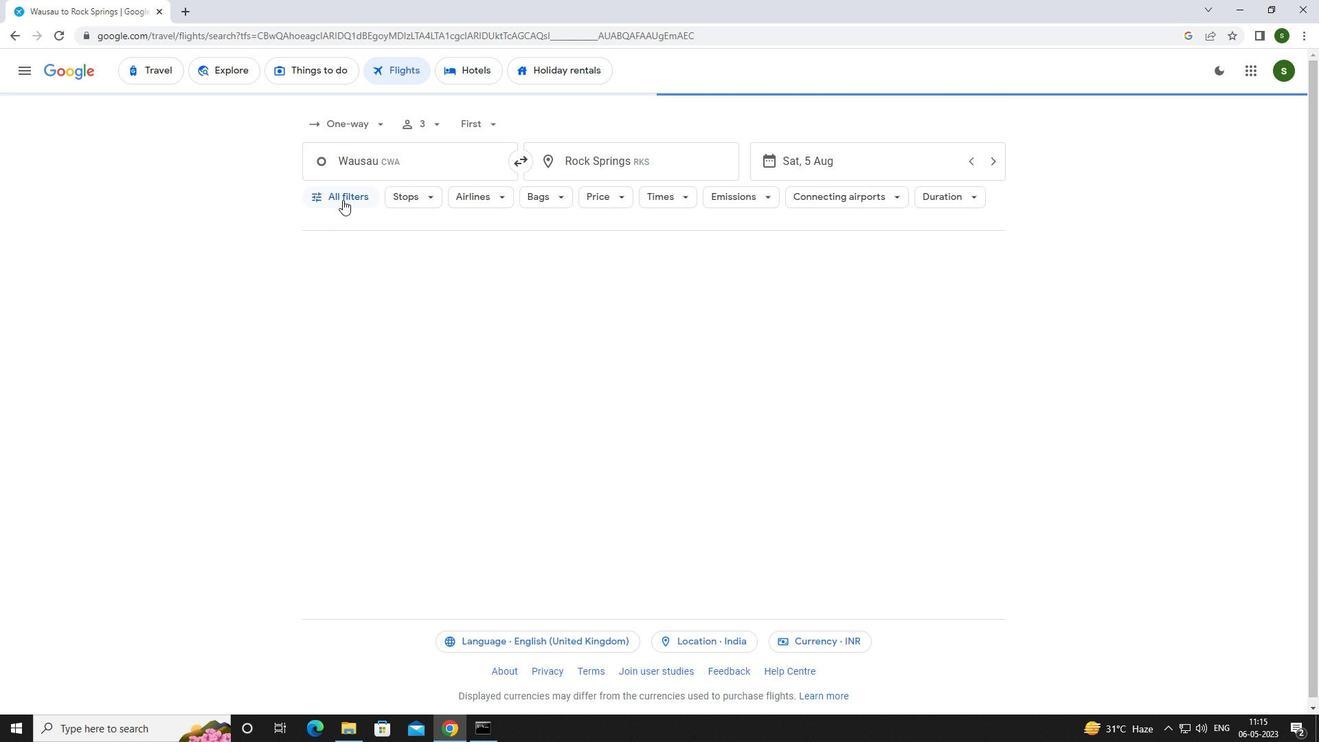 
Action: Mouse moved to (517, 490)
Screenshot: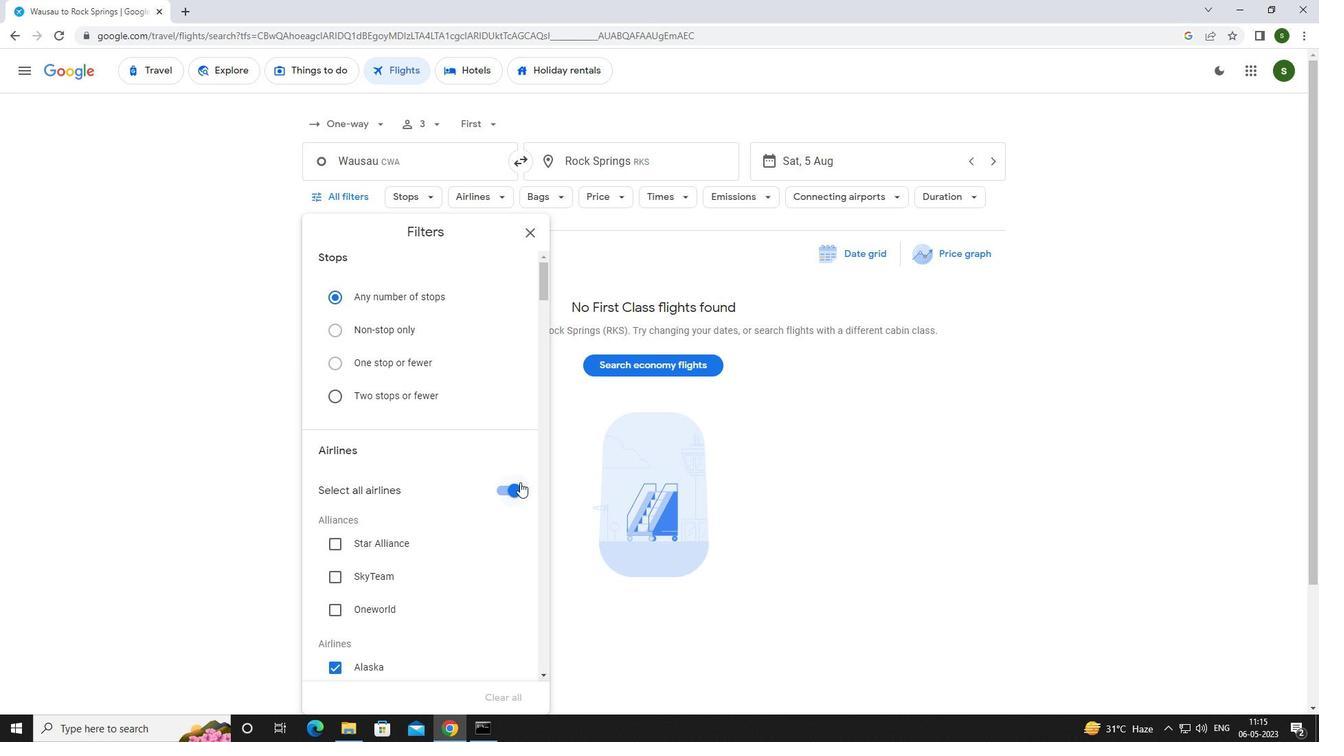 
Action: Mouse pressed left at (517, 490)
Screenshot: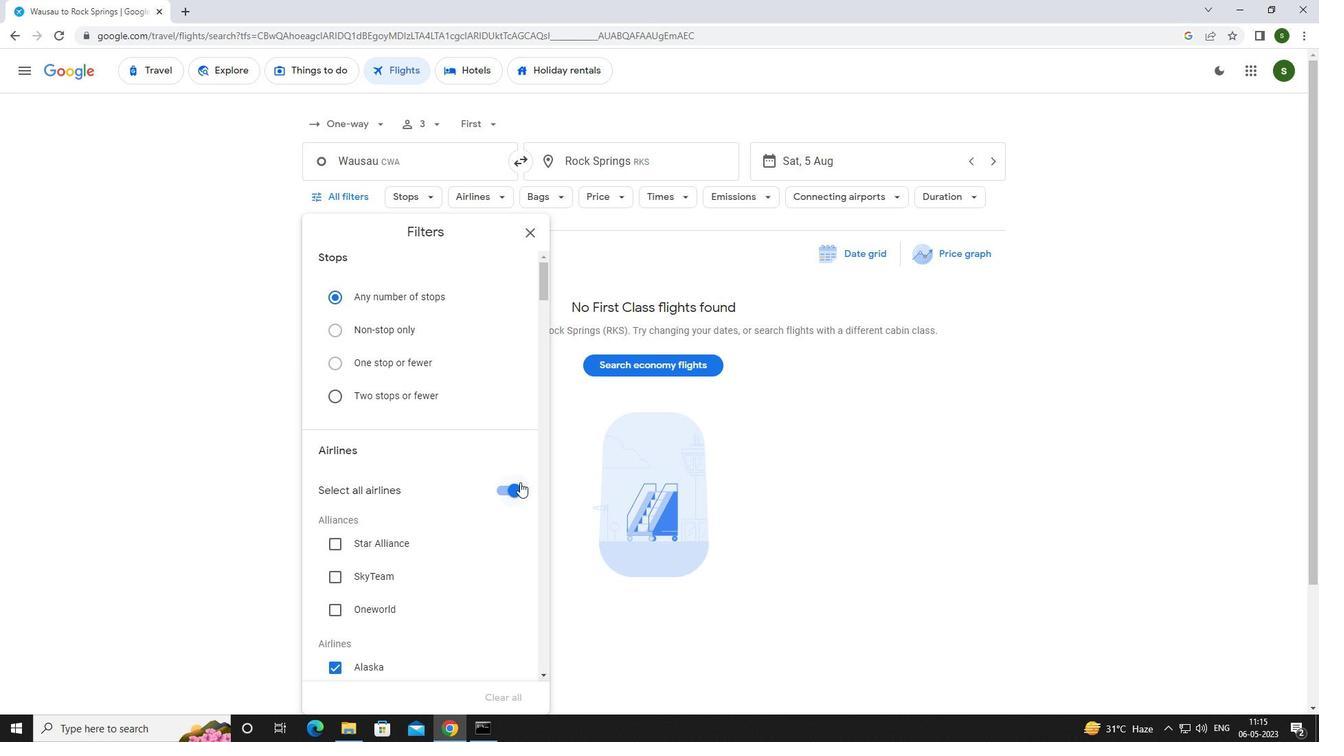 
Action: Mouse moved to (468, 475)
Screenshot: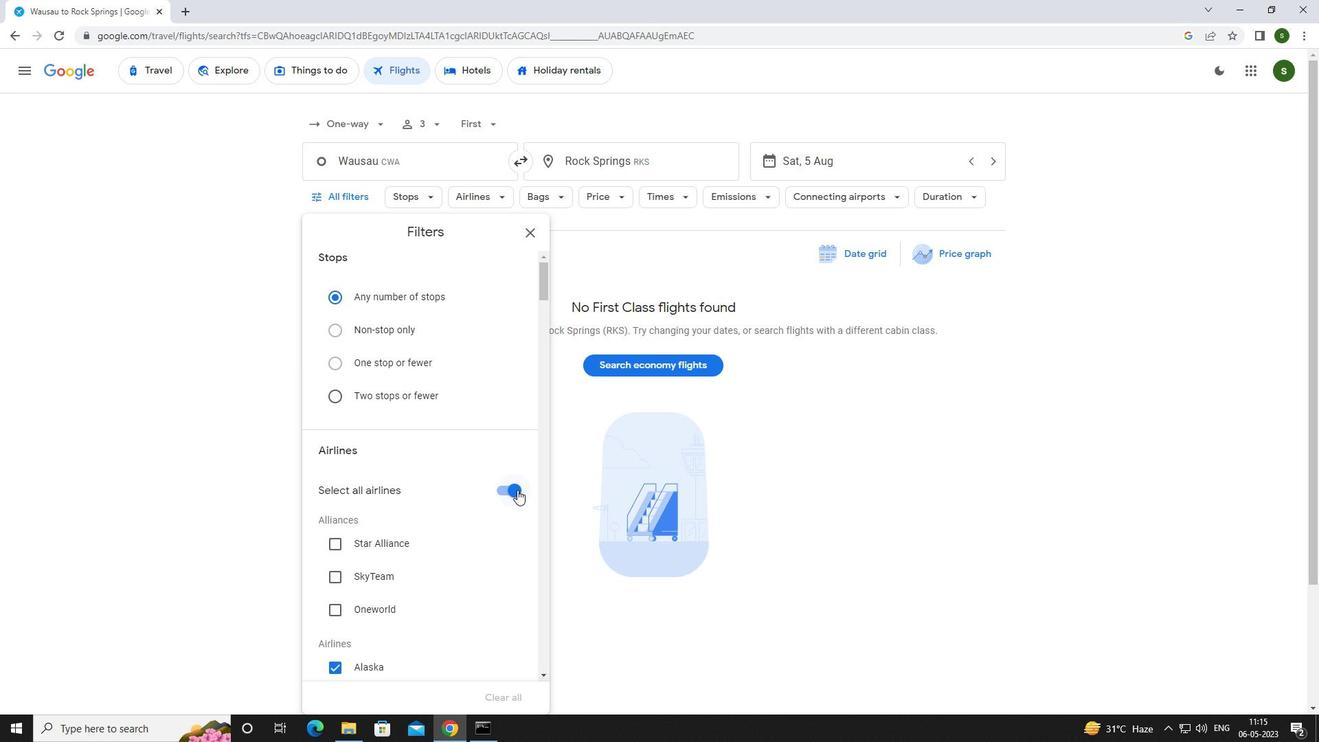 
Action: Mouse scrolled (468, 475) with delta (0, 0)
Screenshot: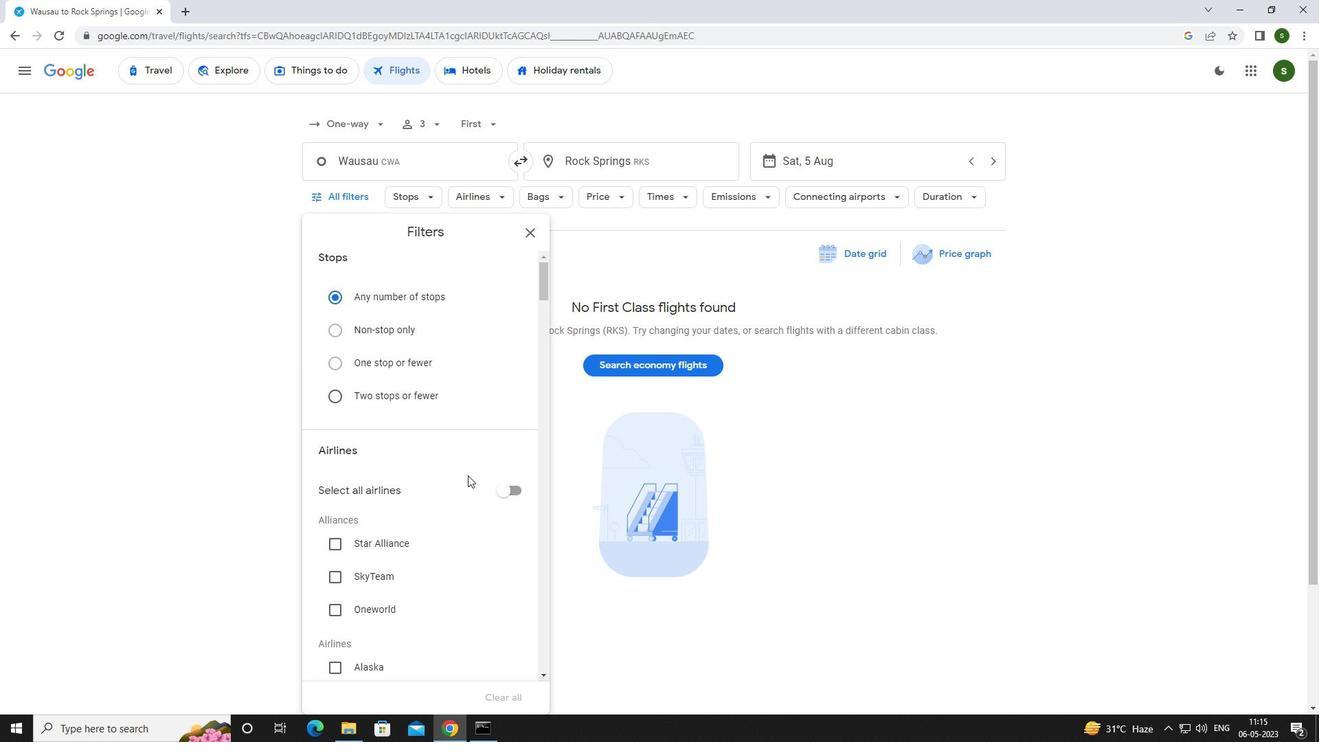 
Action: Mouse scrolled (468, 475) with delta (0, 0)
Screenshot: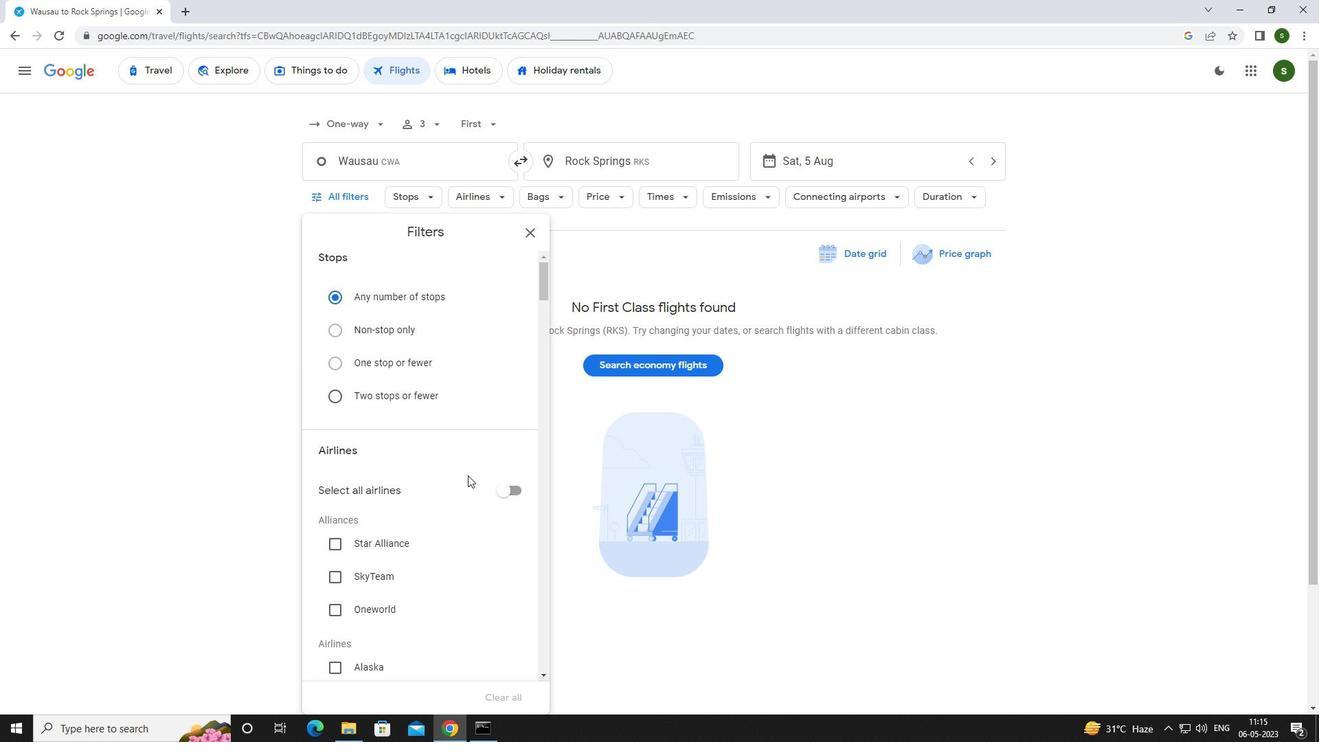 
Action: Mouse scrolled (468, 475) with delta (0, 0)
Screenshot: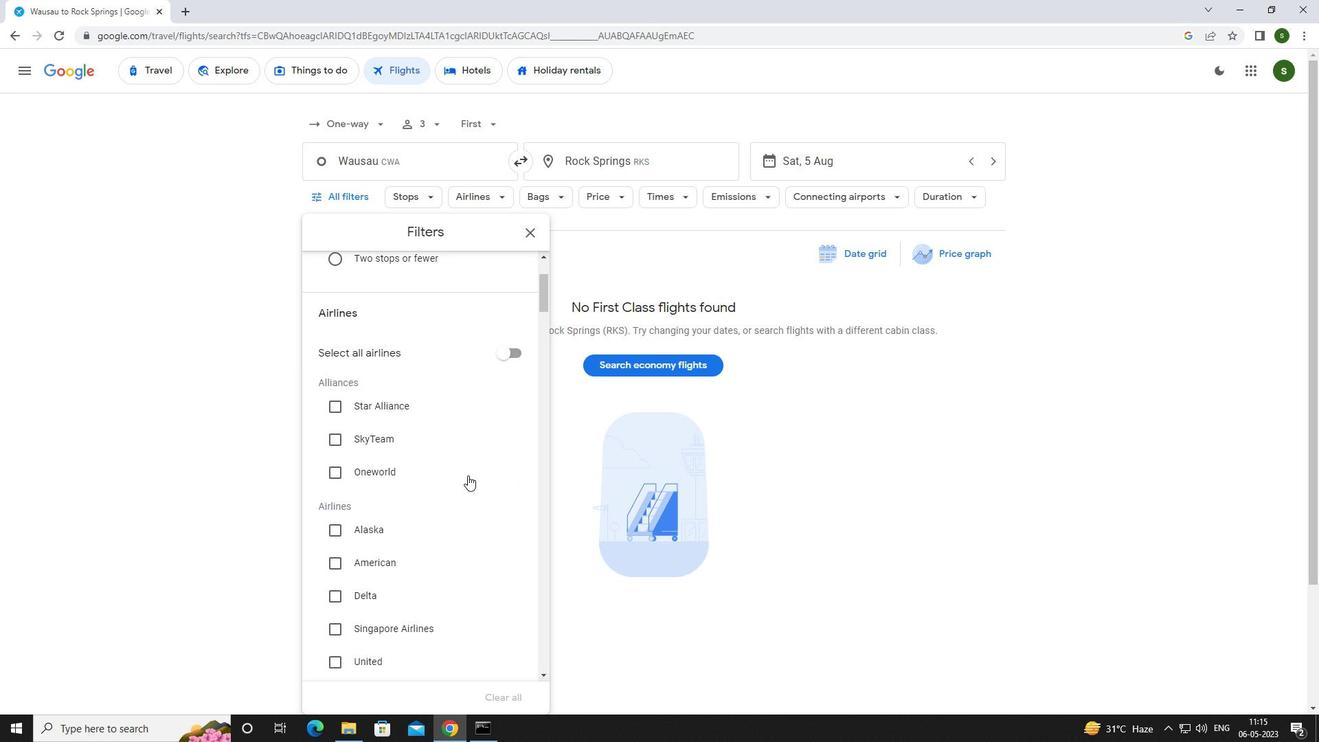 
Action: Mouse scrolled (468, 475) with delta (0, 0)
Screenshot: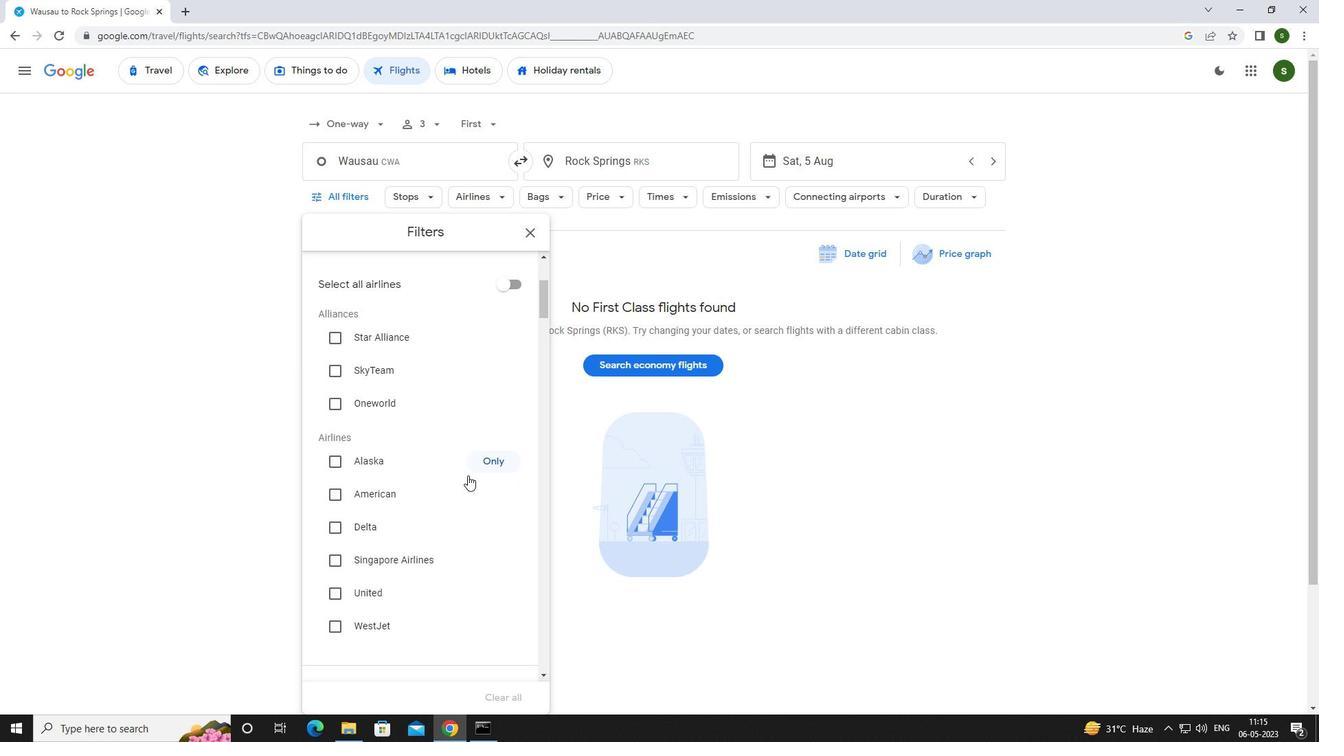 
Action: Mouse scrolled (468, 475) with delta (0, 0)
Screenshot: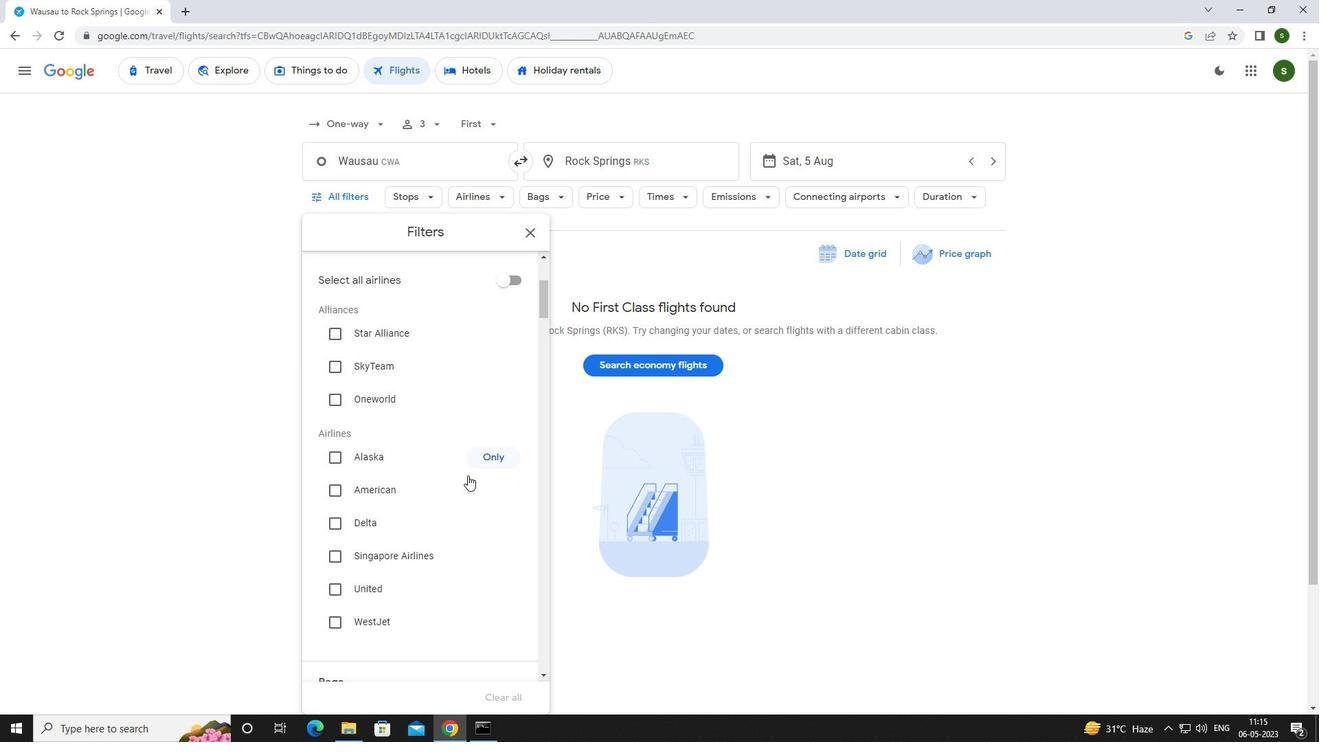 
Action: Mouse scrolled (468, 475) with delta (0, 0)
Screenshot: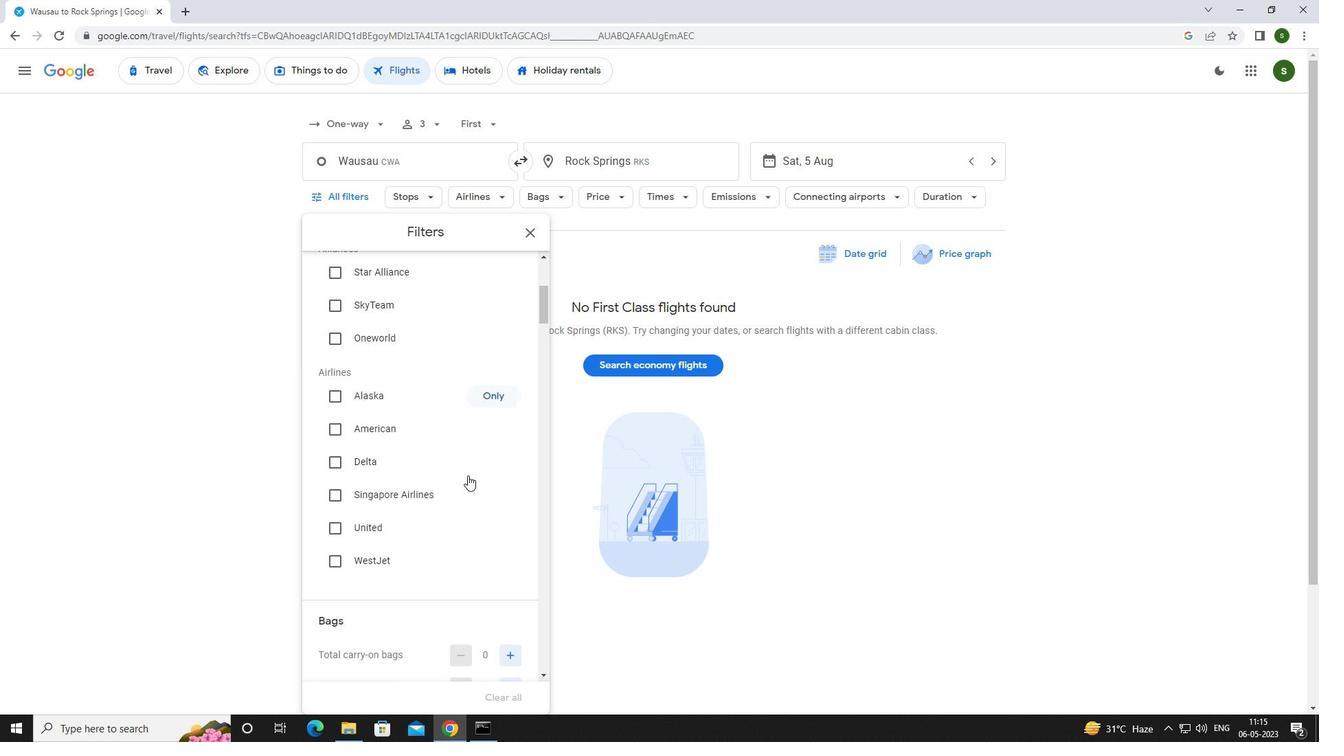 
Action: Mouse scrolled (468, 475) with delta (0, 0)
Screenshot: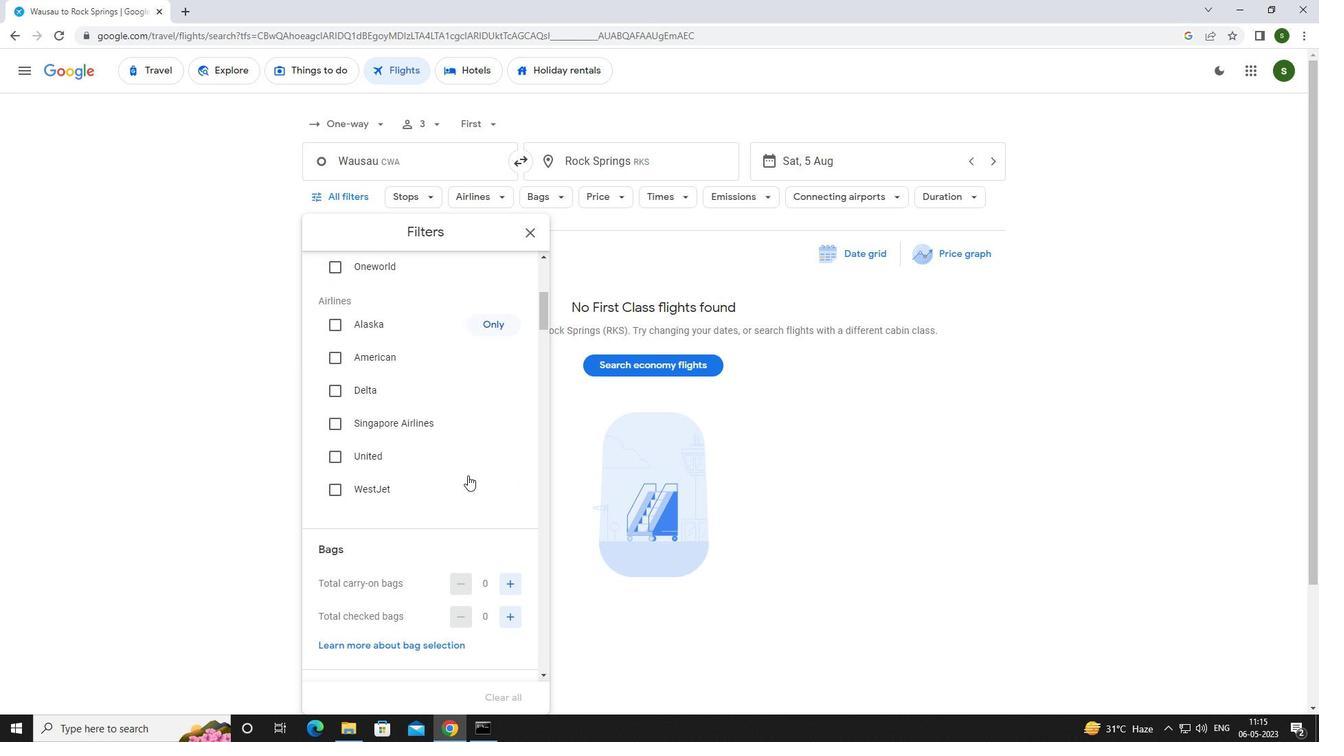 
Action: Mouse moved to (505, 481)
Screenshot: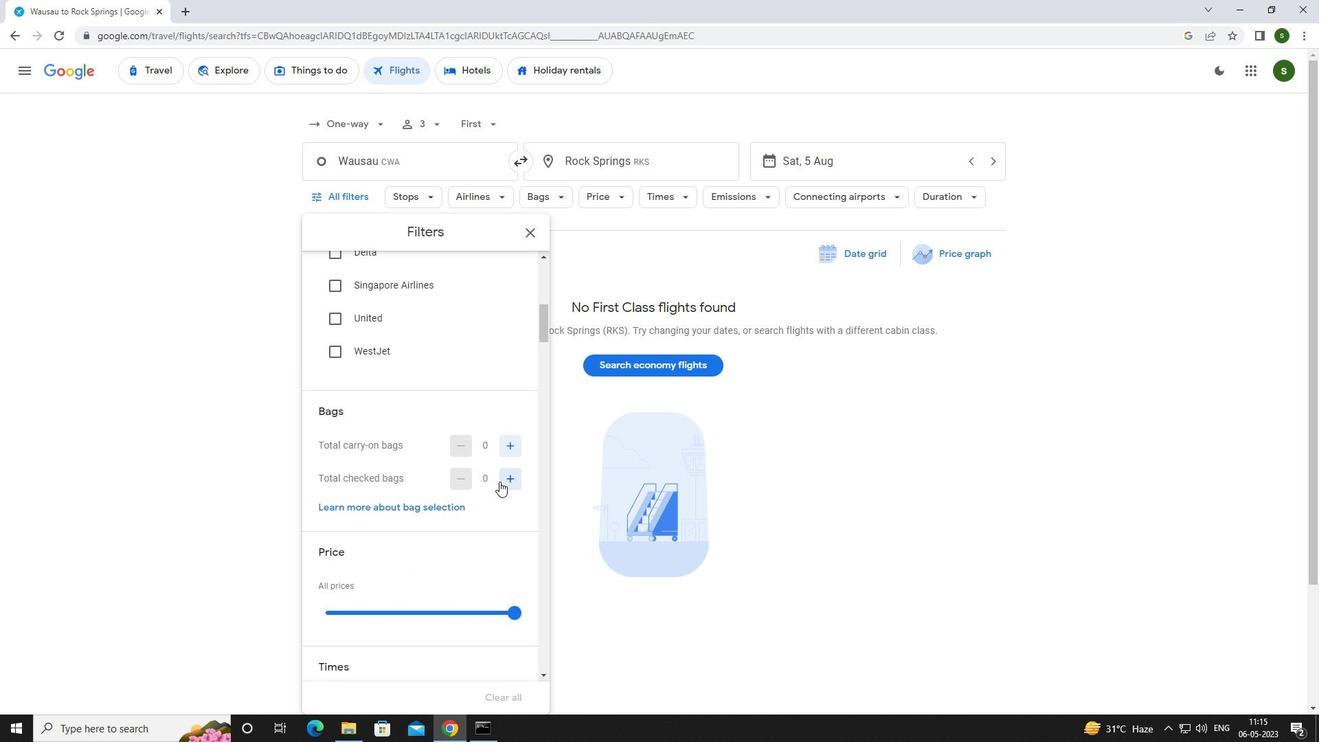 
Action: Mouse pressed left at (505, 481)
Screenshot: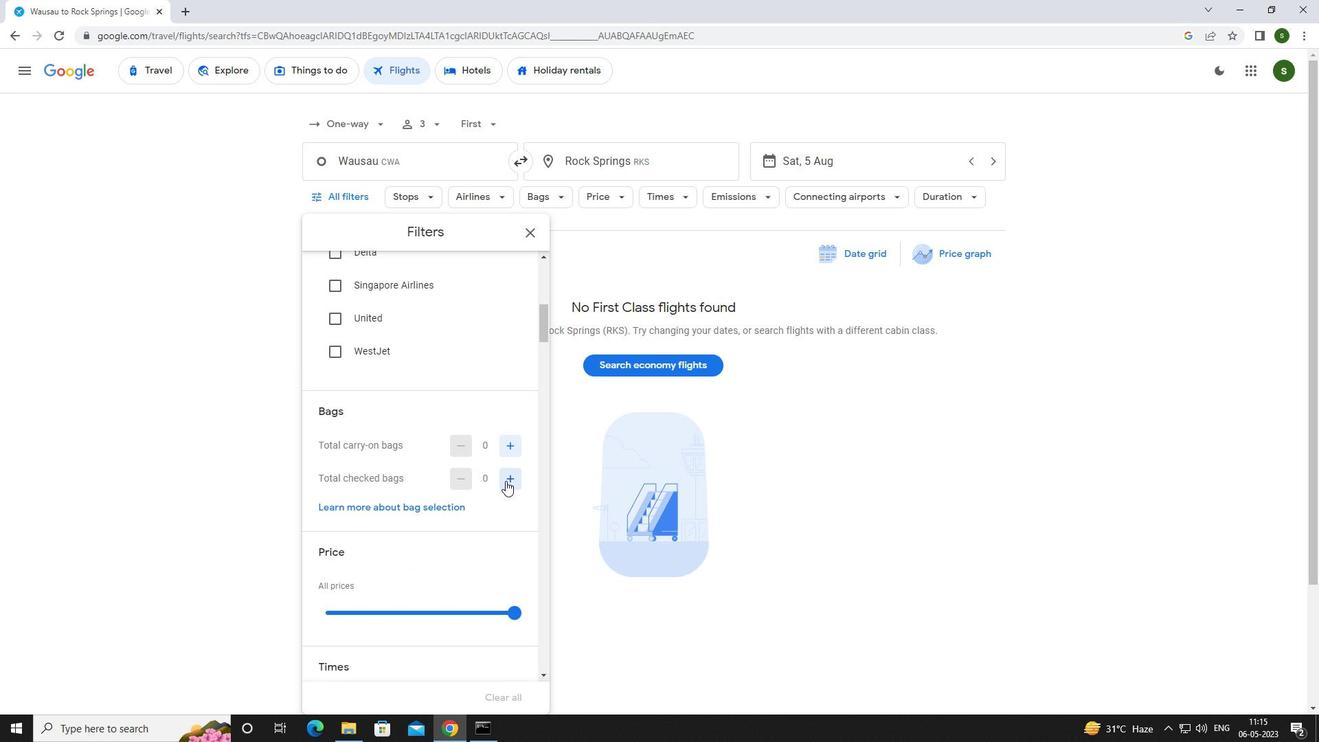 
Action: Mouse pressed left at (505, 481)
Screenshot: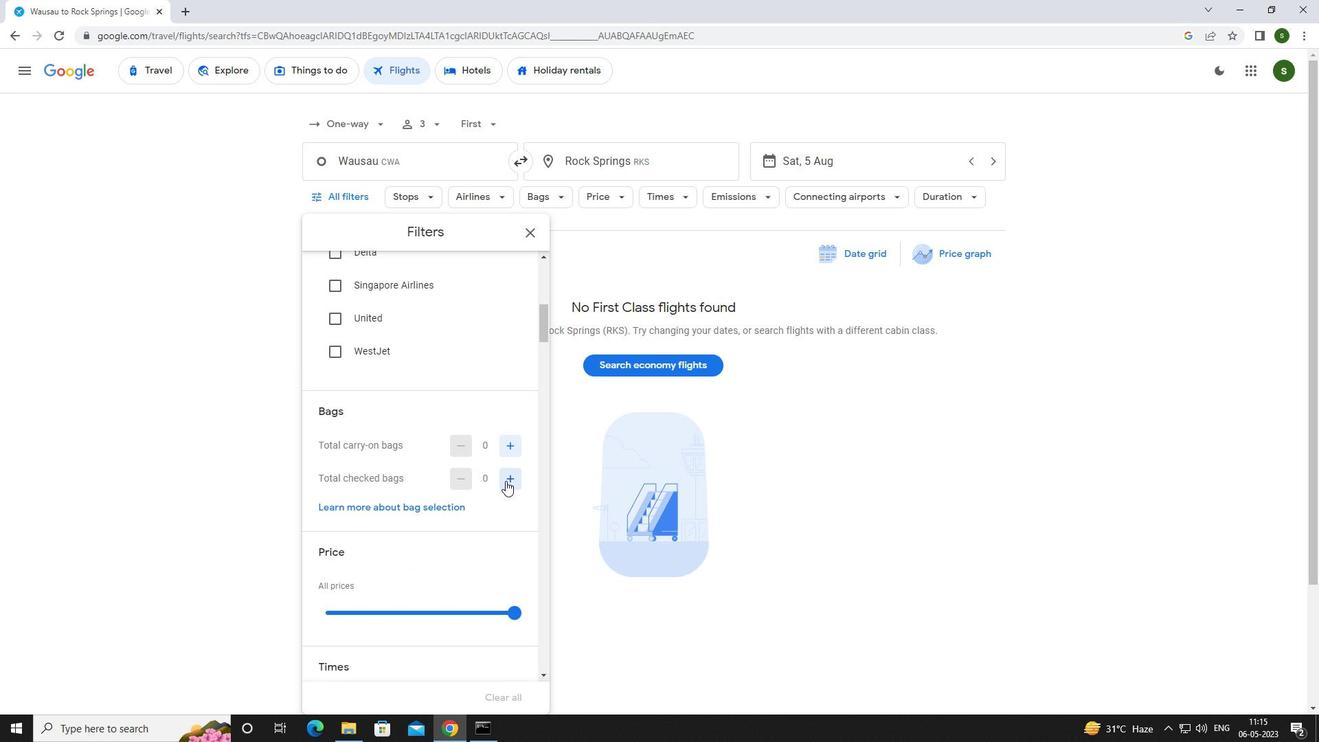 
Action: Mouse pressed left at (505, 481)
Screenshot: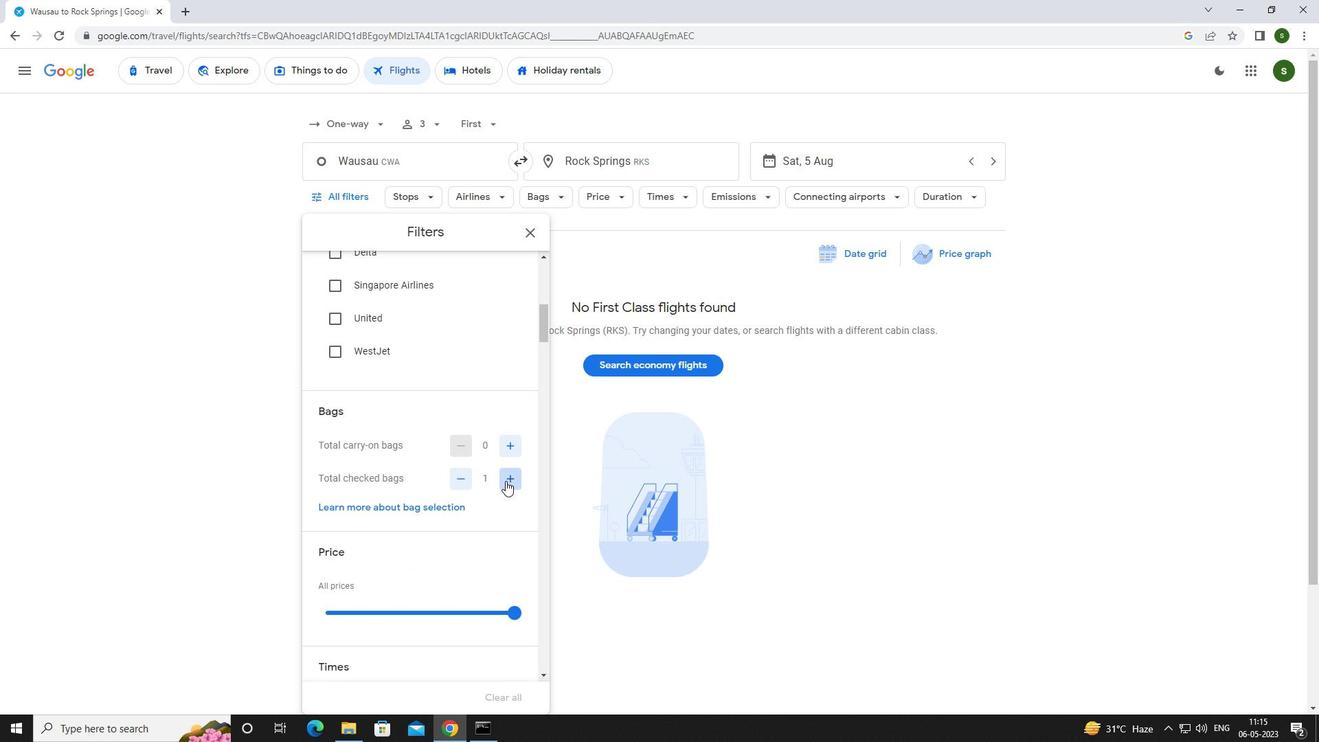 
Action: Mouse pressed left at (505, 481)
Screenshot: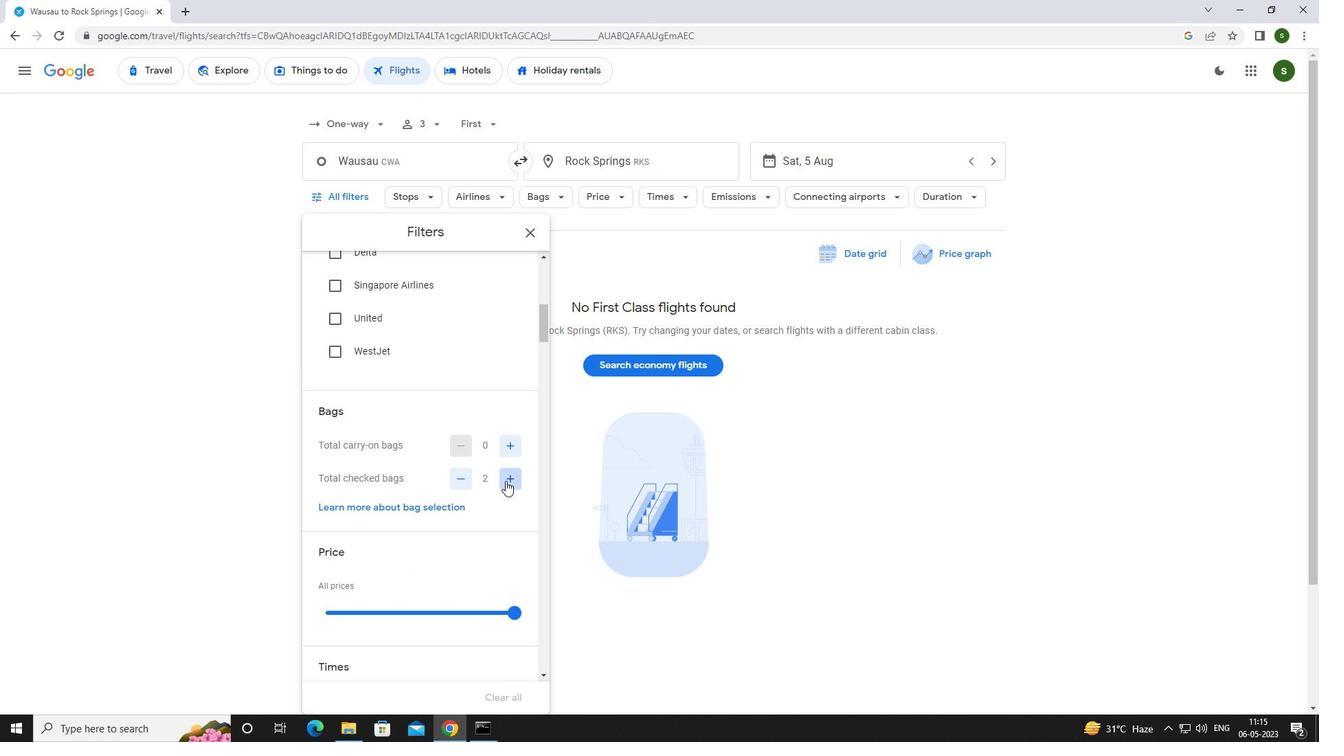 
Action: Mouse pressed left at (505, 481)
Screenshot: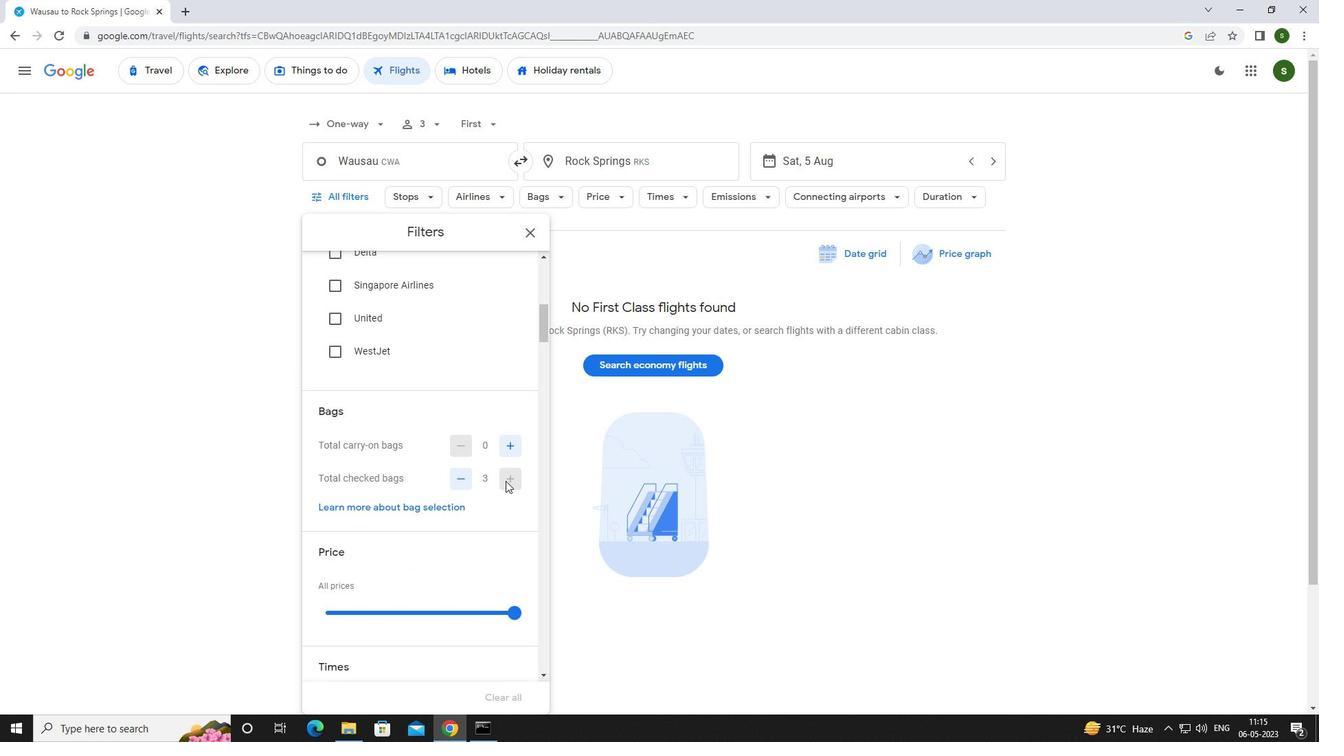 
Action: Mouse pressed left at (505, 481)
Screenshot: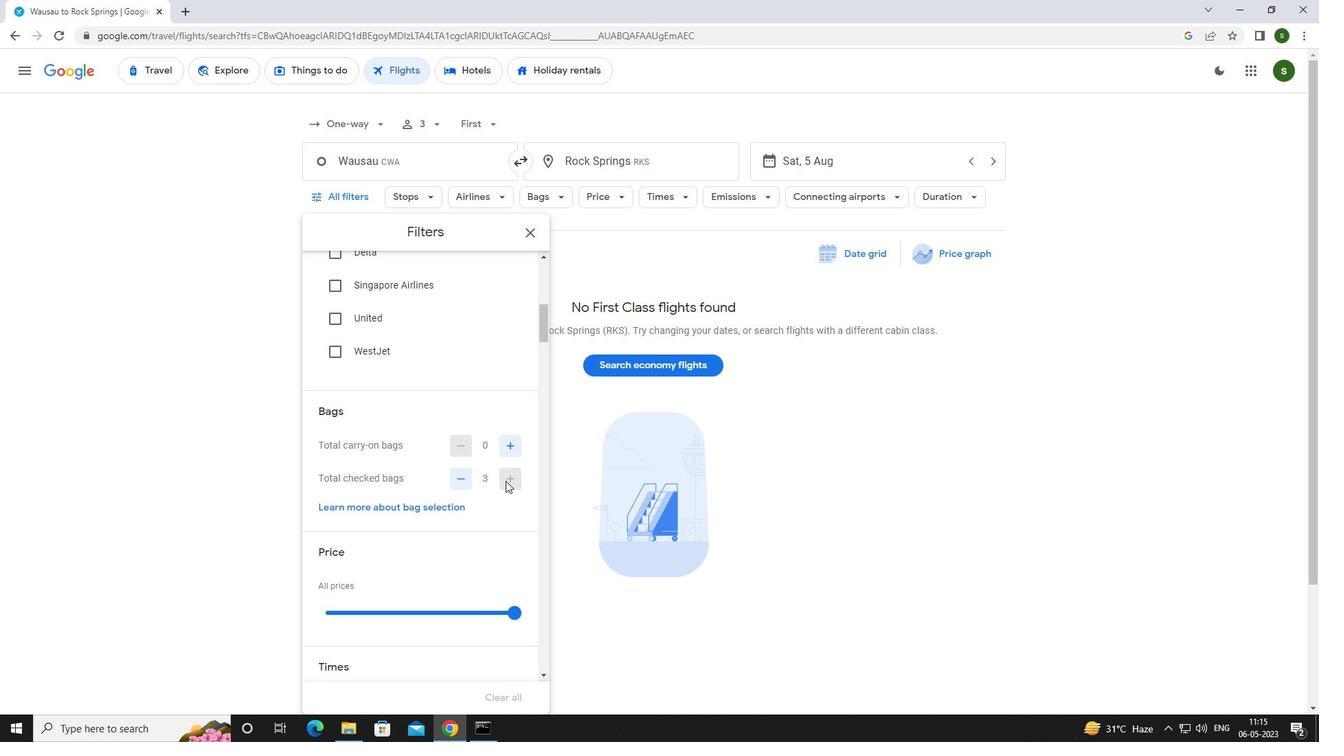 
Action: Mouse moved to (505, 480)
Screenshot: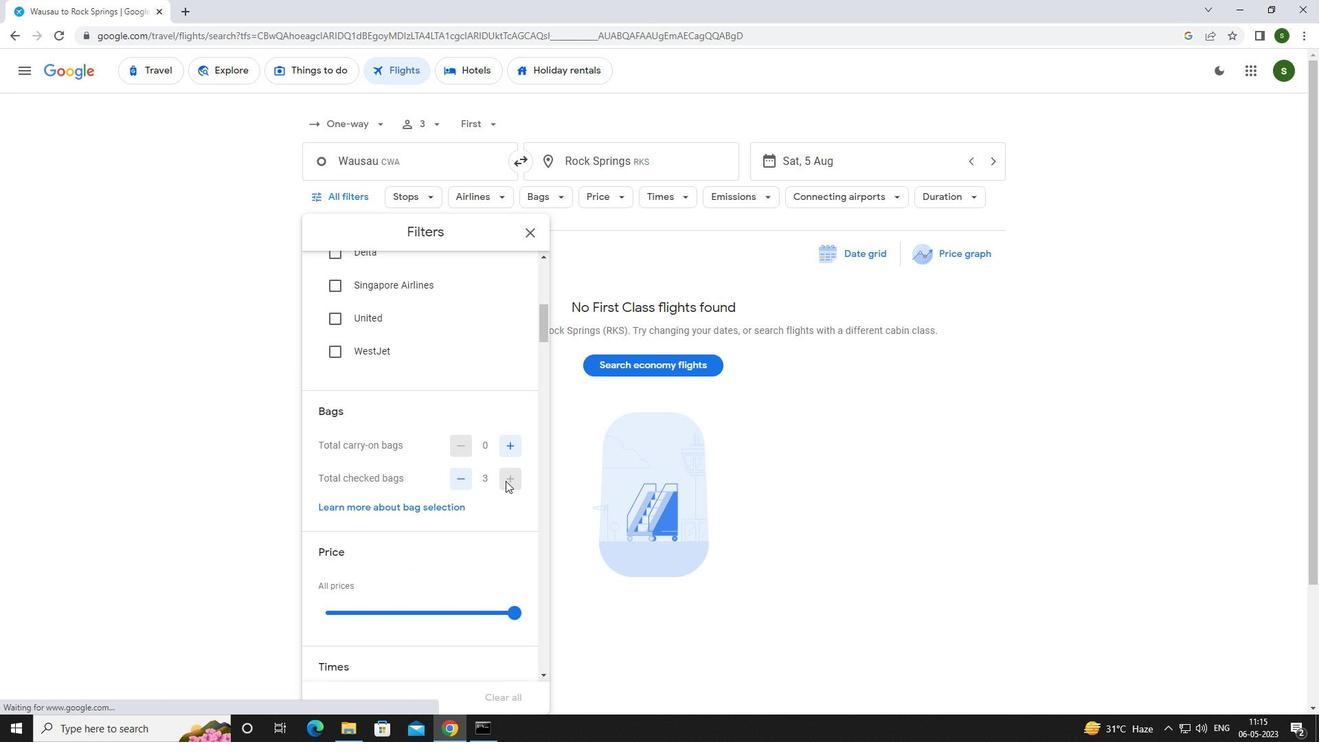 
Action: Mouse scrolled (505, 479) with delta (0, 0)
Screenshot: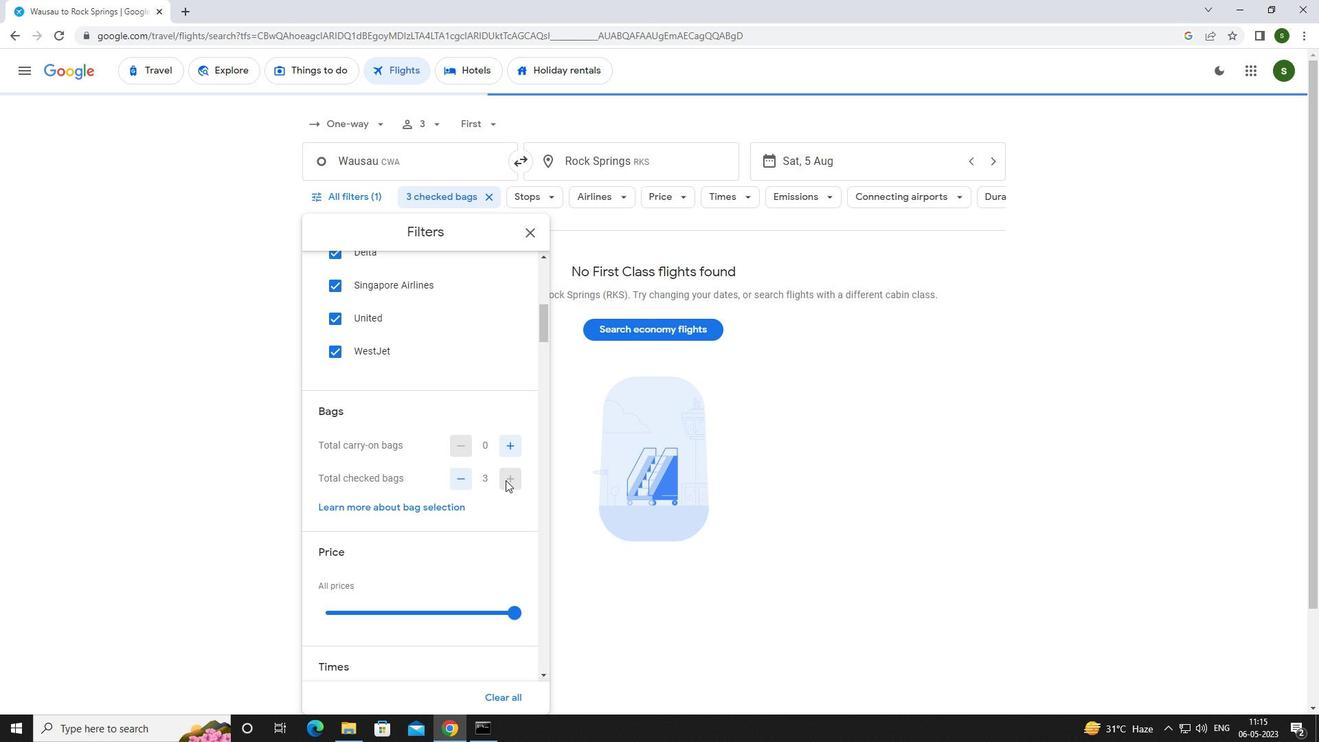
Action: Mouse scrolled (505, 479) with delta (0, 0)
Screenshot: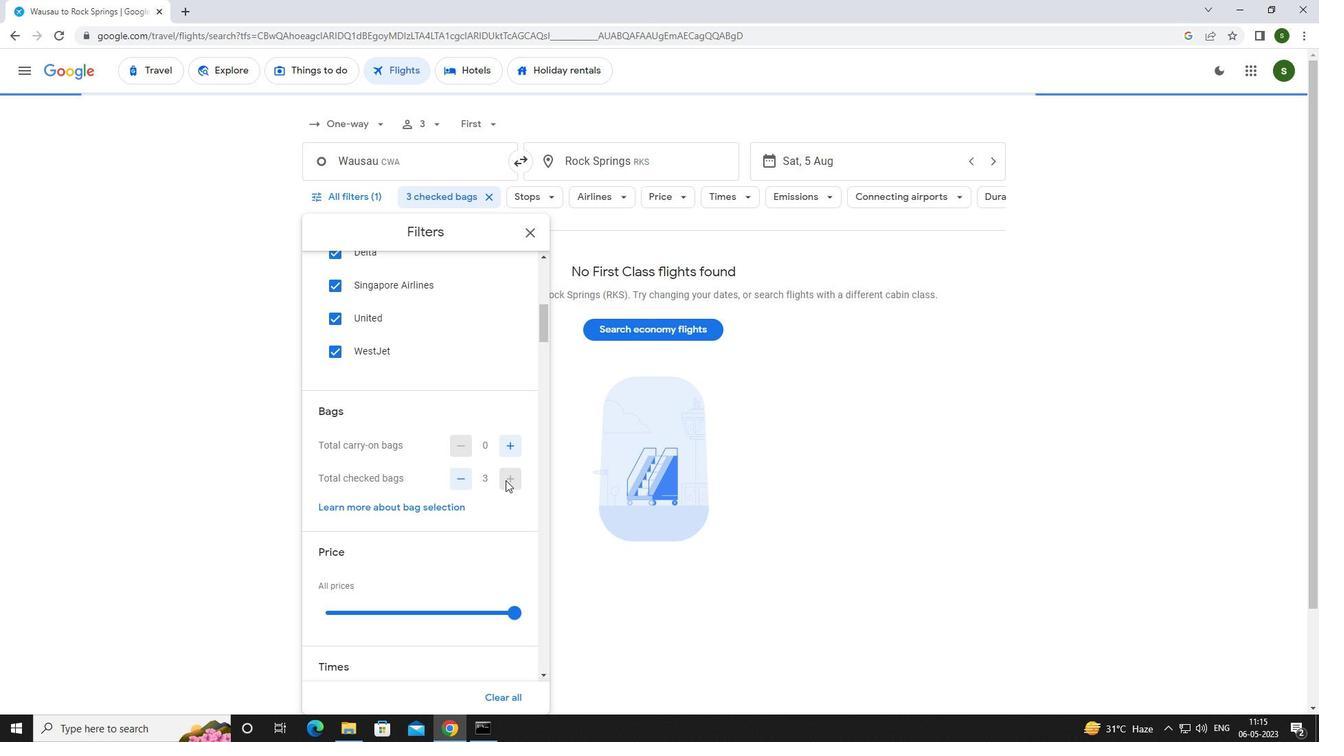 
Action: Mouse moved to (512, 472)
Screenshot: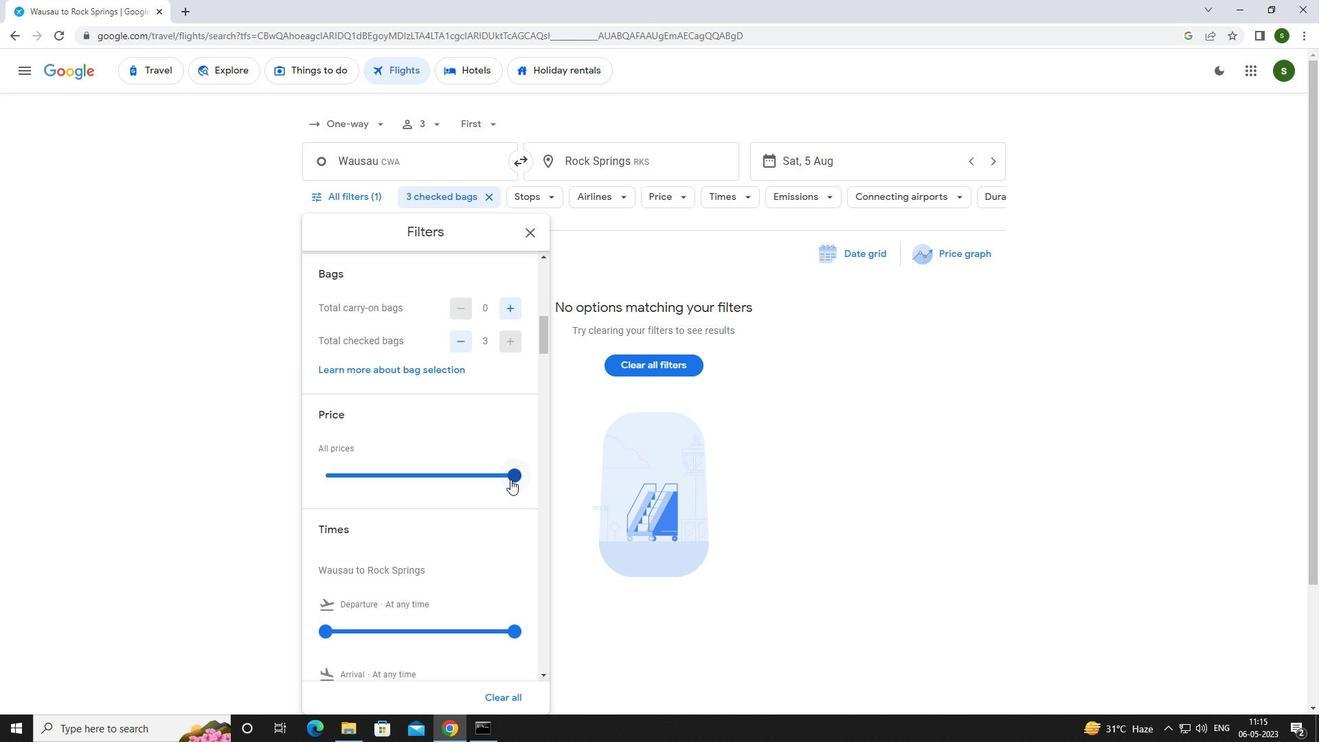 
Action: Mouse pressed left at (512, 472)
Screenshot: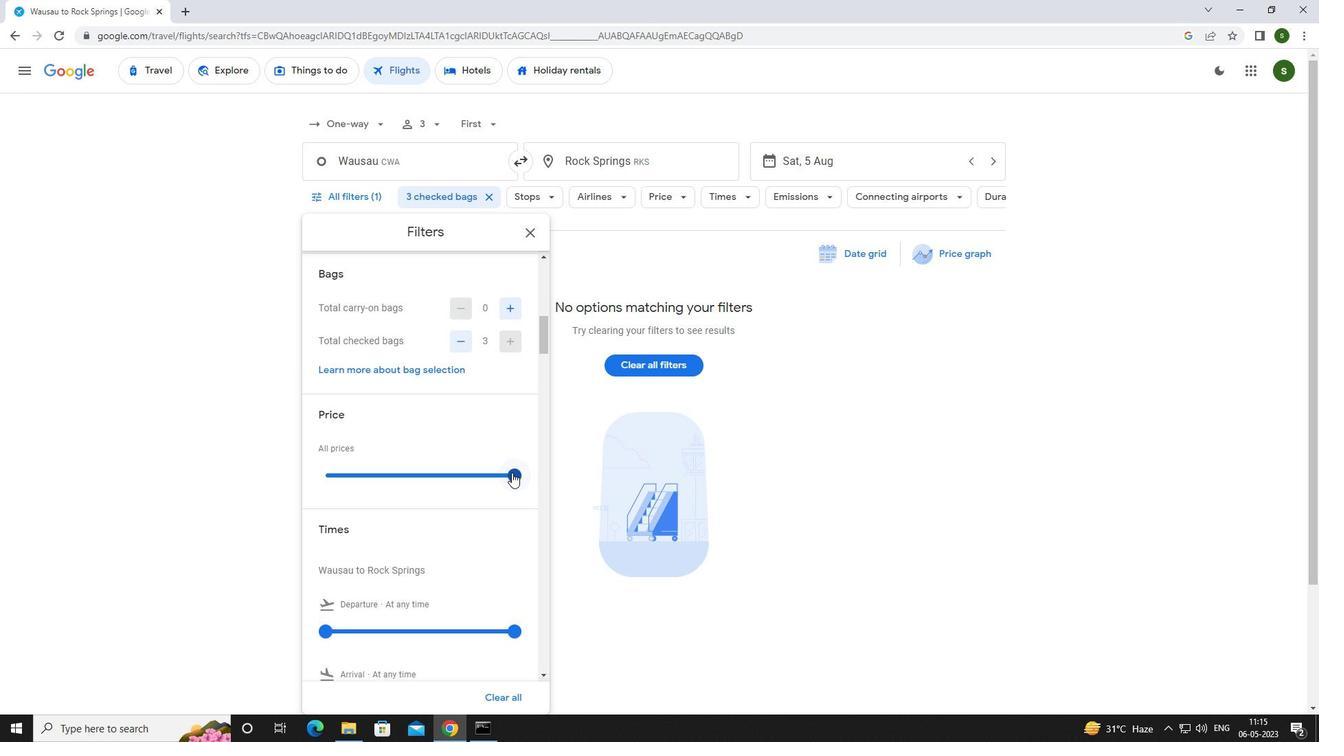 
Action: Mouse moved to (512, 472)
Screenshot: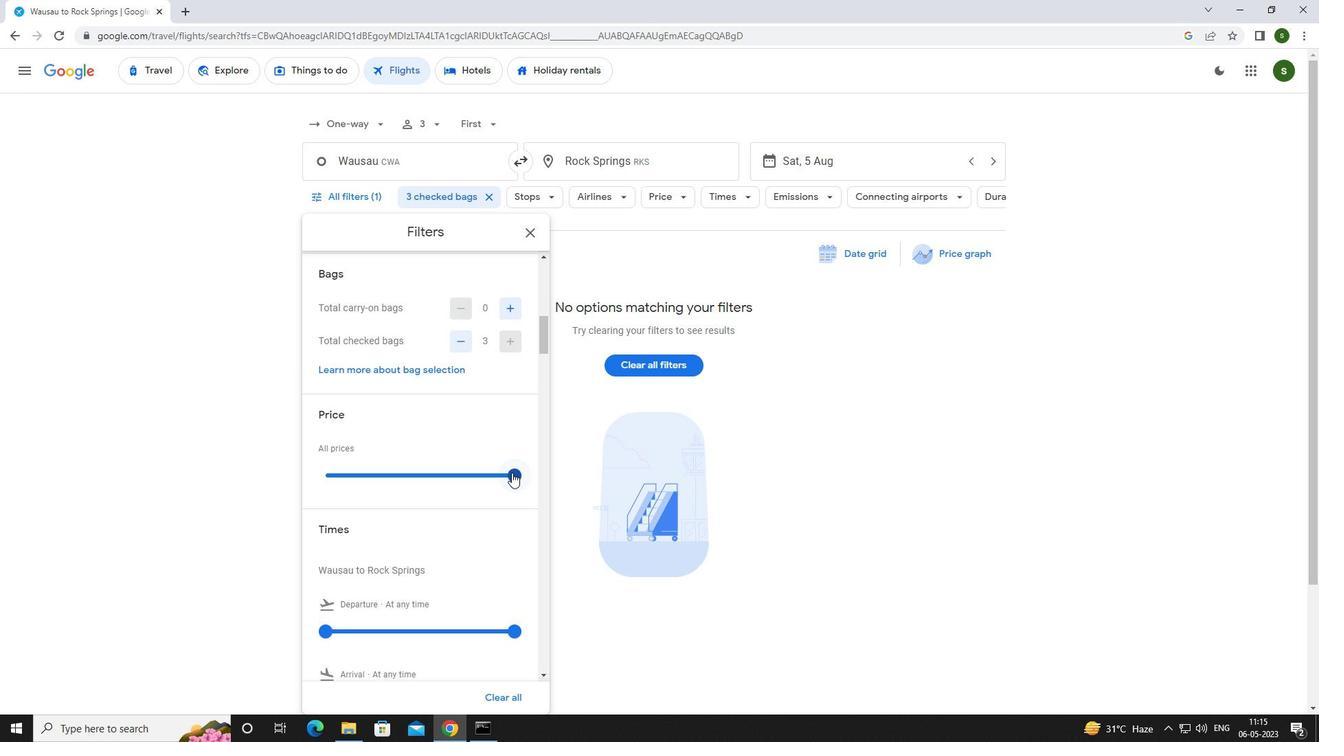
Action: Mouse scrolled (512, 471) with delta (0, 0)
Screenshot: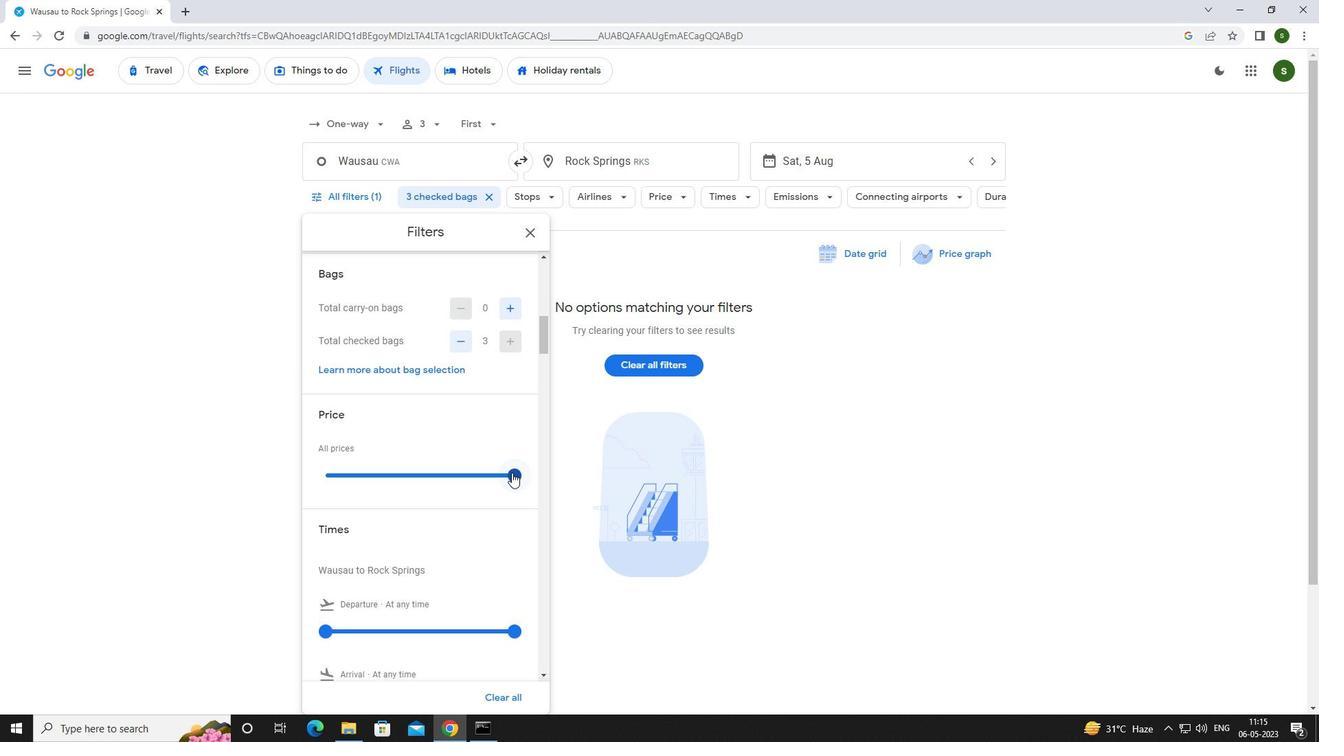 
Action: Mouse moved to (327, 567)
Screenshot: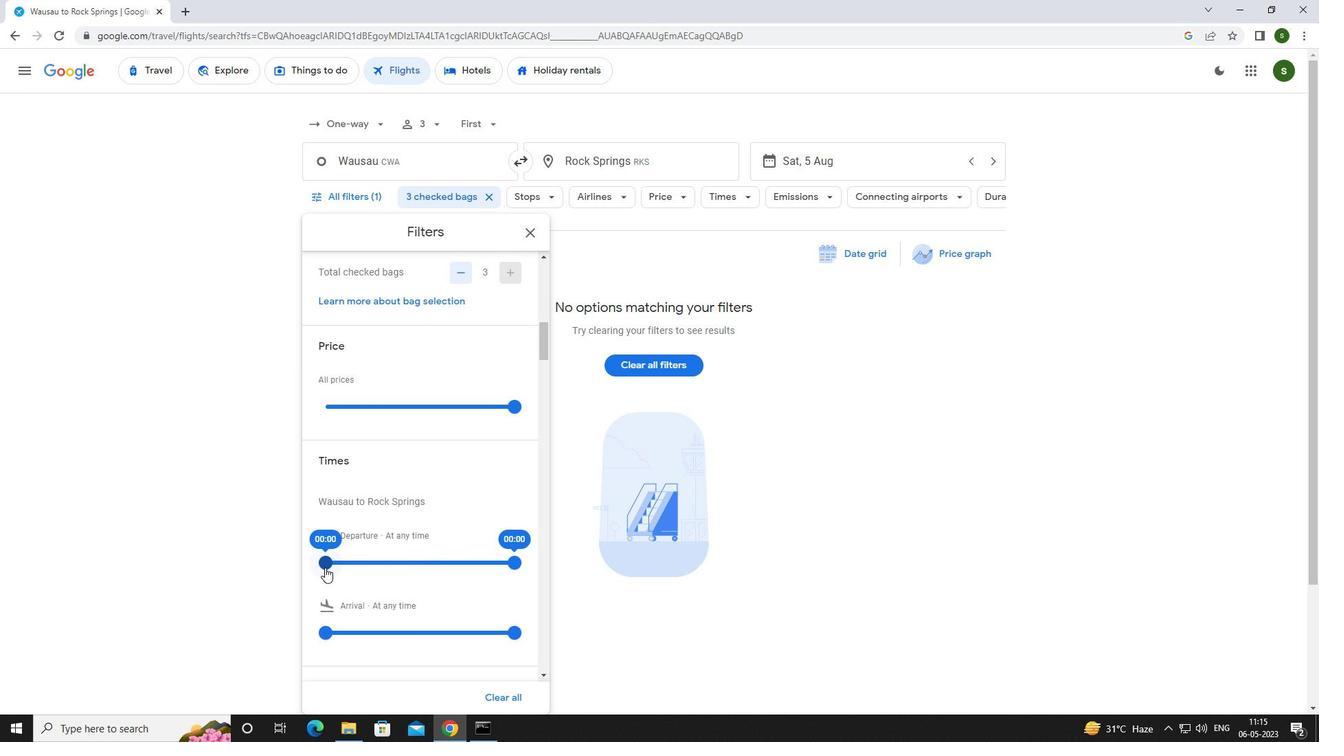 
Action: Mouse pressed left at (327, 567)
Screenshot: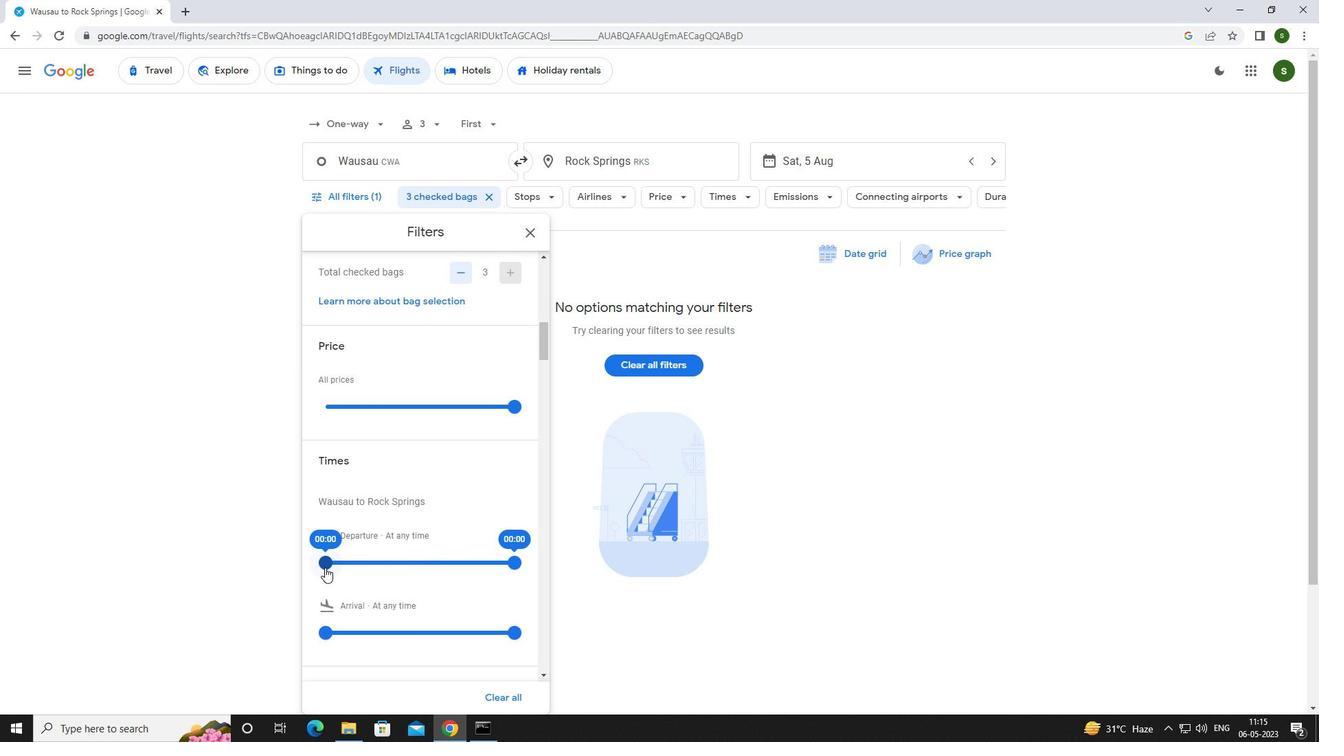 
Action: Mouse moved to (579, 597)
Screenshot: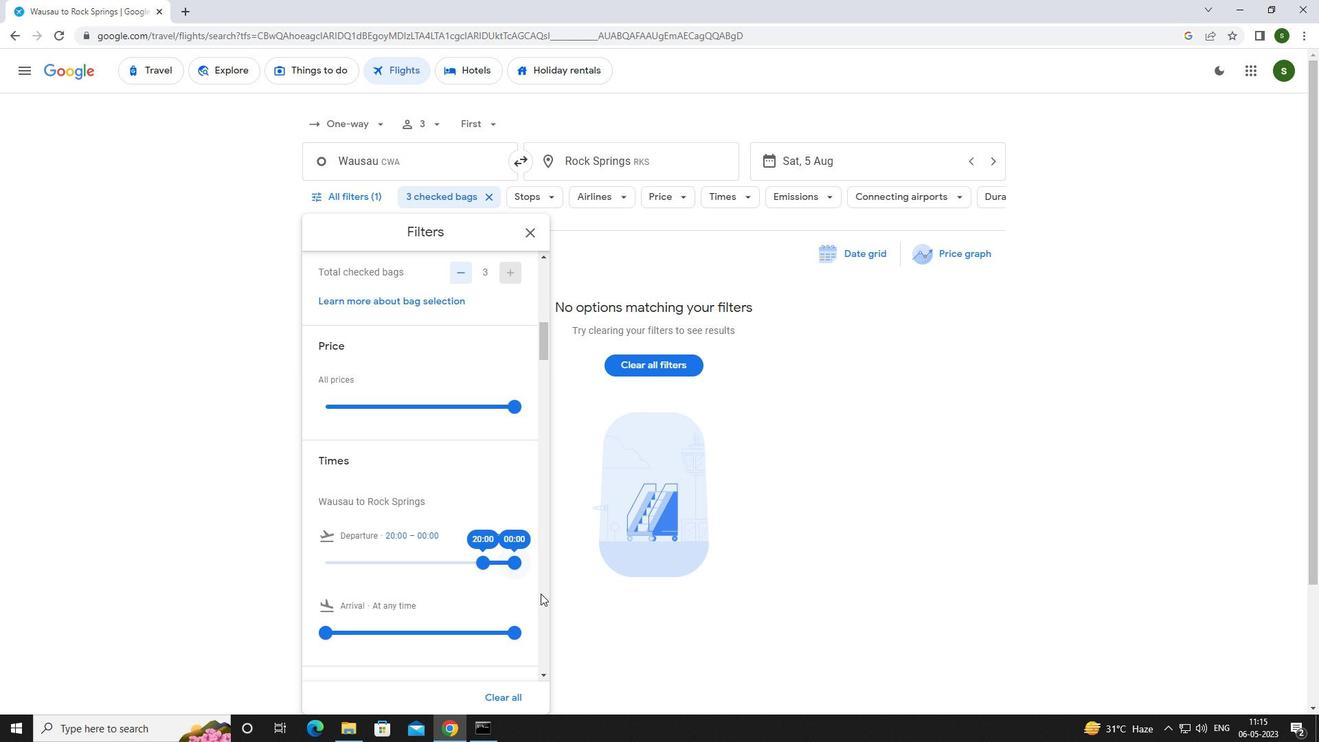 
Action: Mouse pressed left at (579, 597)
Screenshot: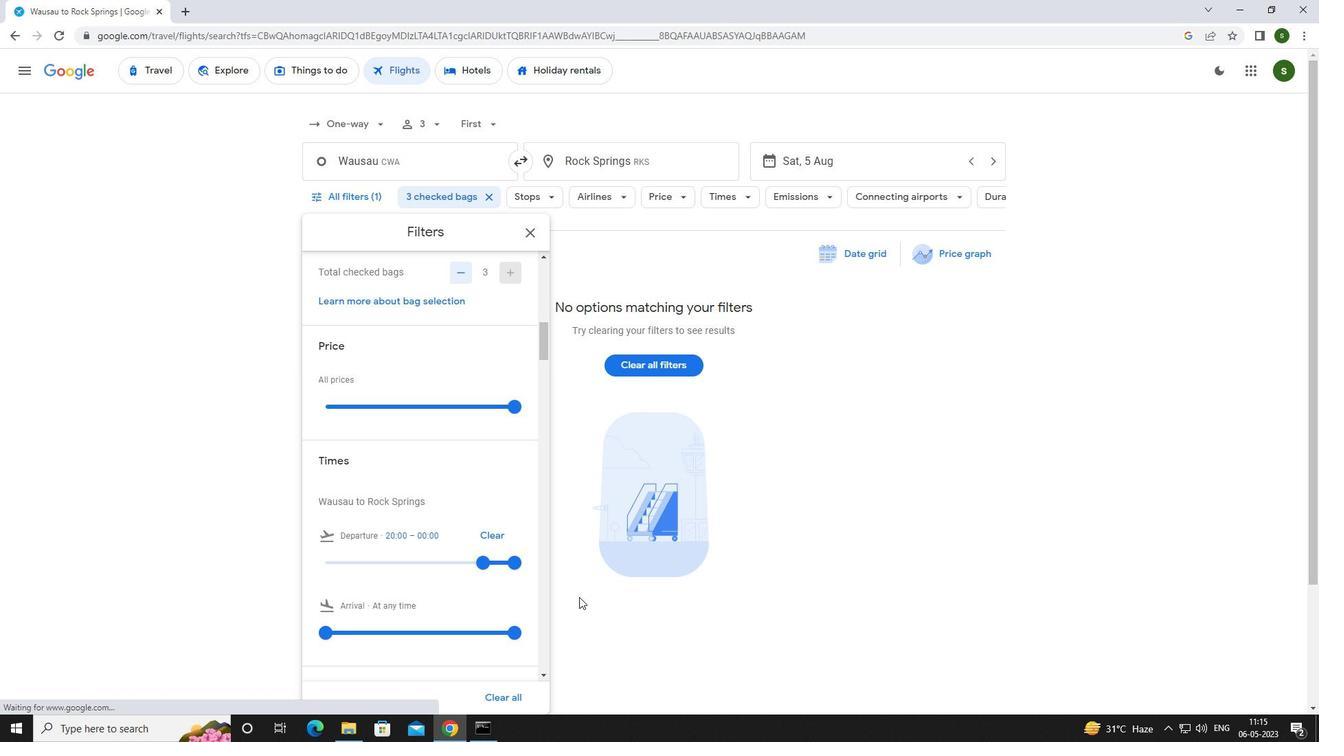 
